 Task: Use filters and dynamic dashboards to allow users to personalize their views.
Action: Mouse moved to (740, 80)
Screenshot: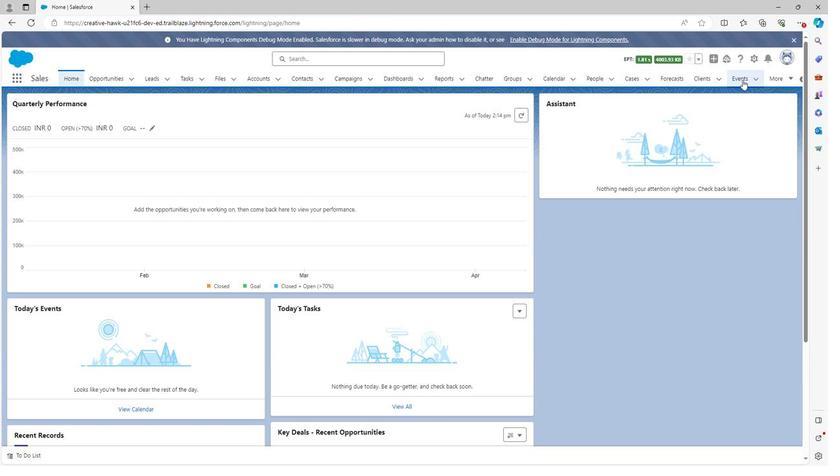 
Action: Mouse pressed left at (740, 80)
Screenshot: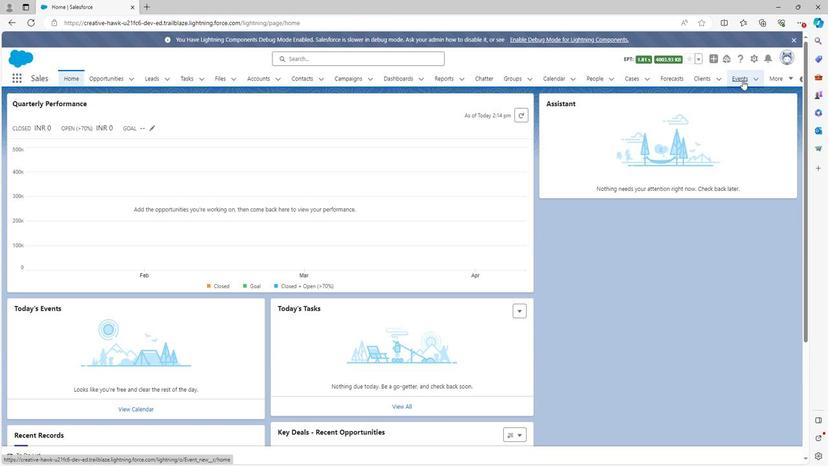 
Action: Mouse moved to (707, 124)
Screenshot: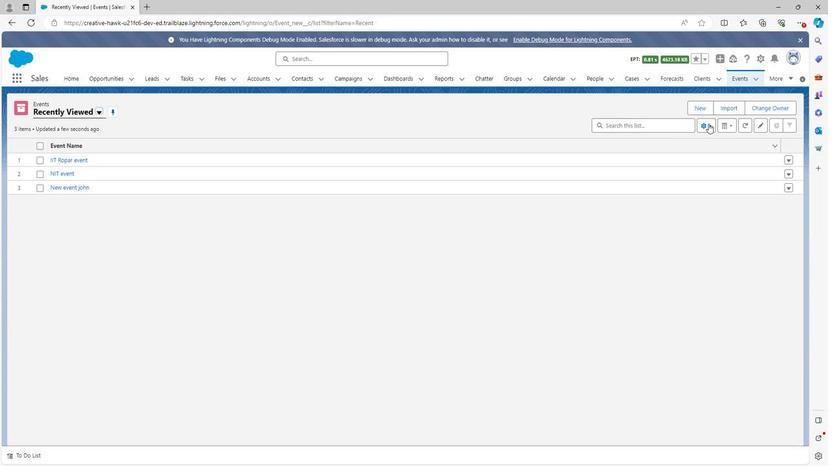 
Action: Mouse pressed left at (707, 124)
Screenshot: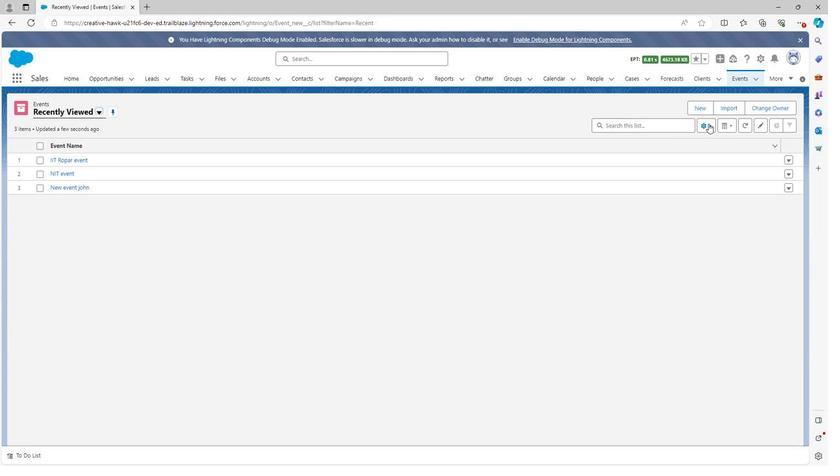 
Action: Mouse moved to (669, 159)
Screenshot: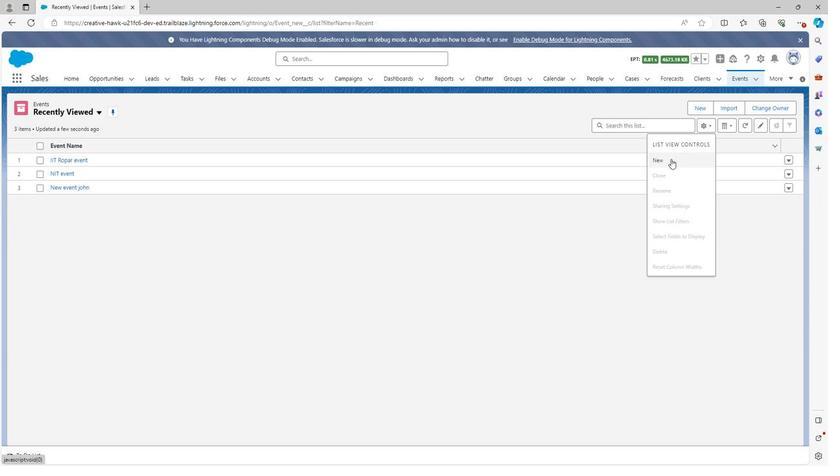 
Action: Mouse pressed left at (669, 159)
Screenshot: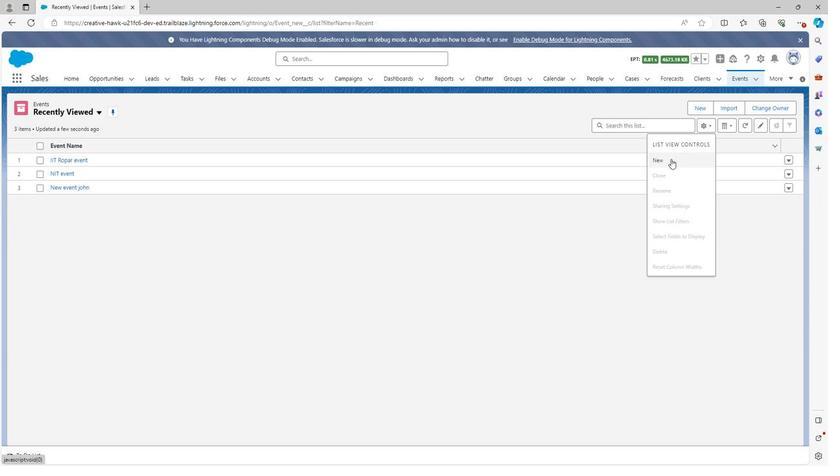 
Action: Mouse moved to (334, 195)
Screenshot: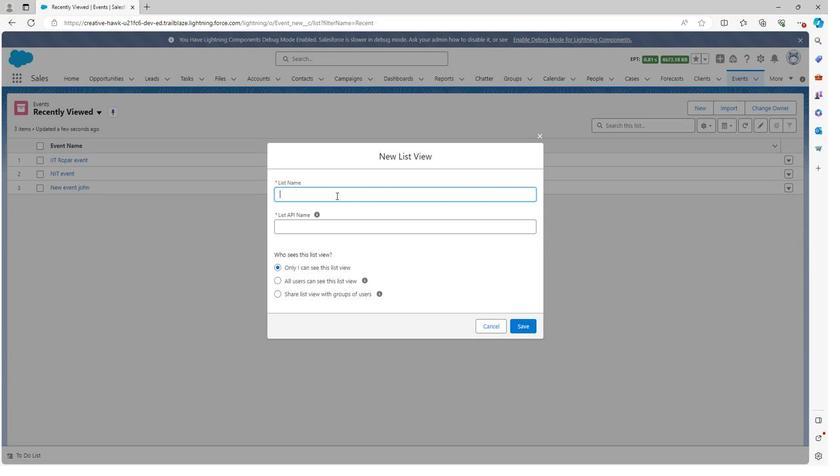 
Action: Mouse pressed left at (334, 195)
Screenshot: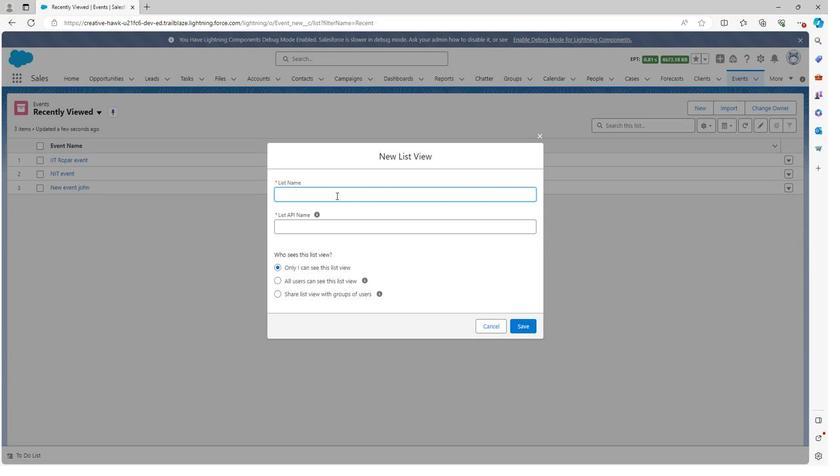 
Action: Key pressed <Key.shift>Event<Key.space>list<Key.space>view
Screenshot: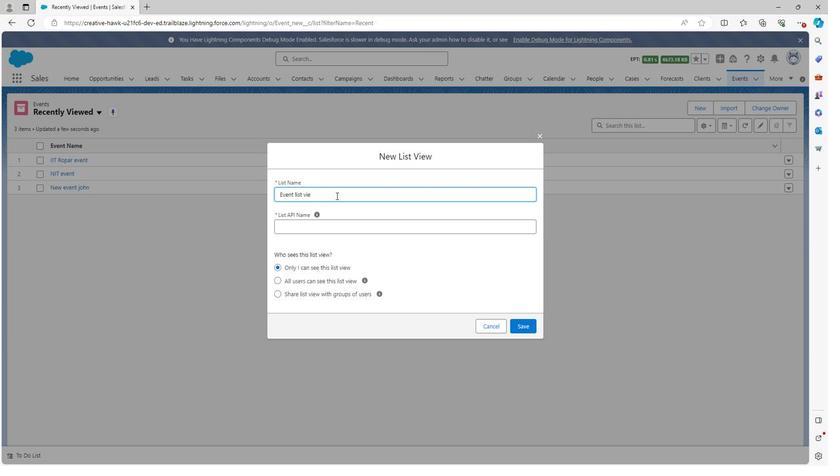 
Action: Mouse moved to (325, 221)
Screenshot: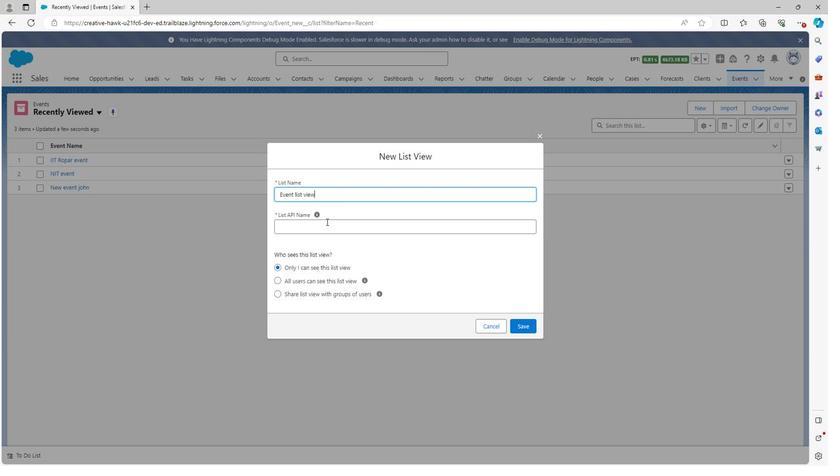 
Action: Mouse pressed left at (325, 221)
Screenshot: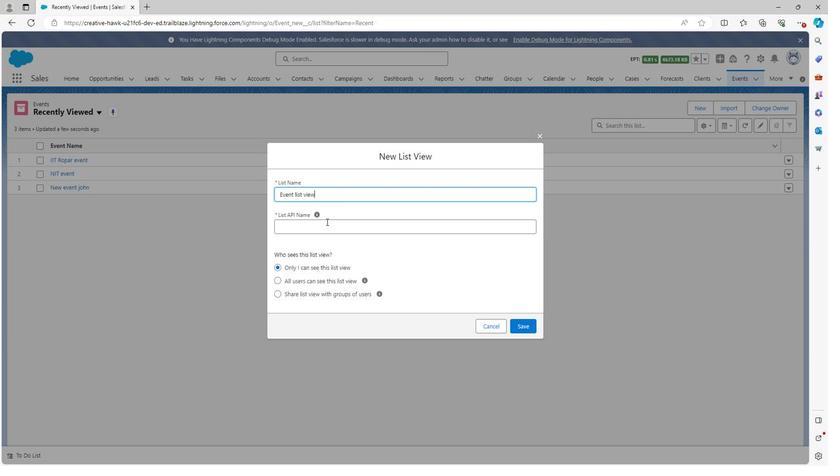 
Action: Mouse moved to (517, 321)
Screenshot: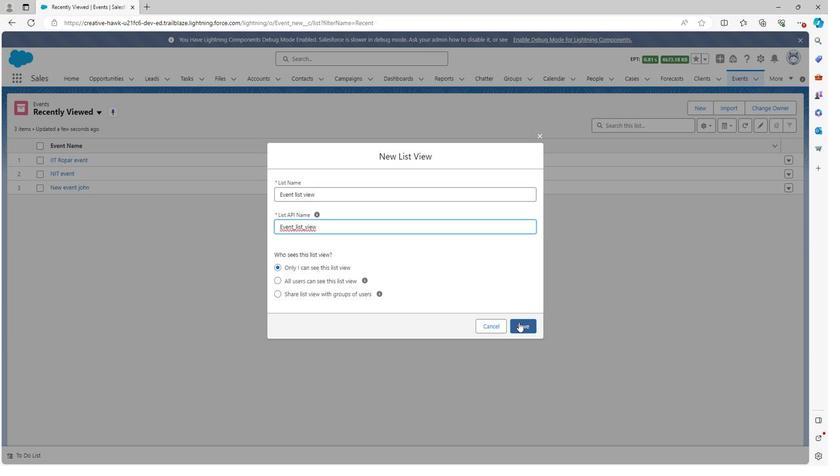 
Action: Mouse pressed left at (517, 321)
Screenshot: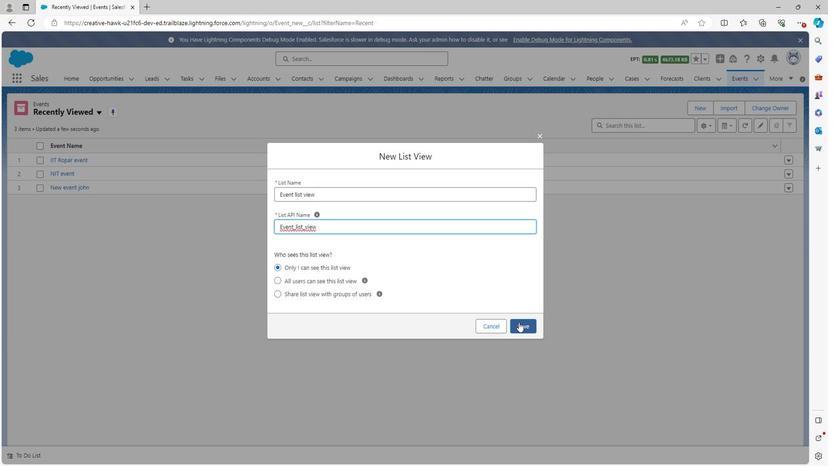 
Action: Mouse moved to (780, 79)
Screenshot: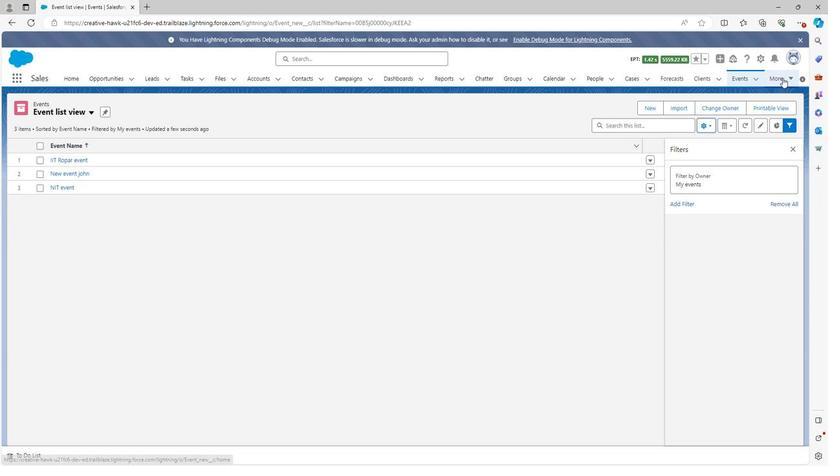 
Action: Mouse pressed left at (780, 79)
Screenshot: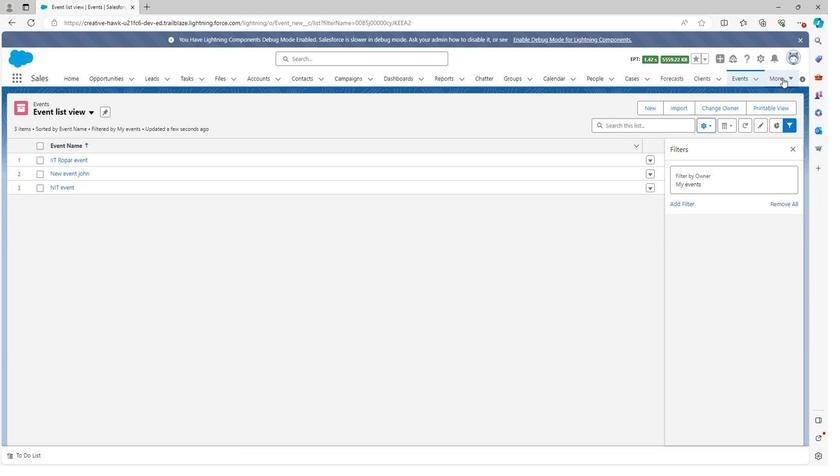 
Action: Mouse moved to (760, 299)
Screenshot: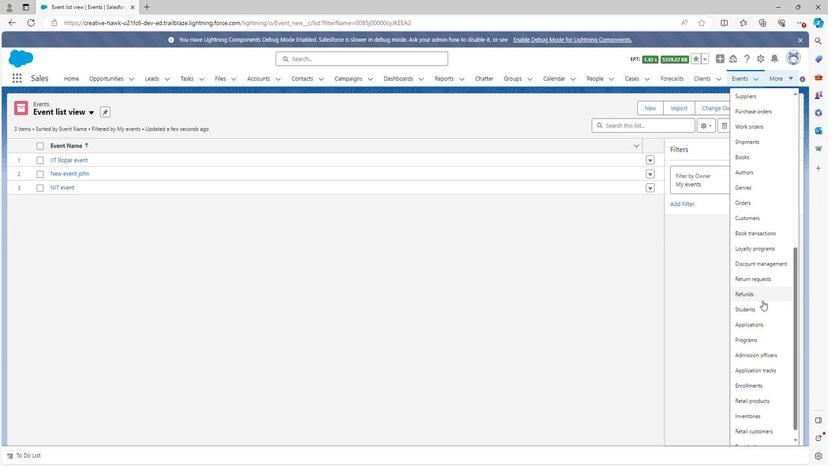 
Action: Mouse scrolled (760, 299) with delta (0, 0)
Screenshot: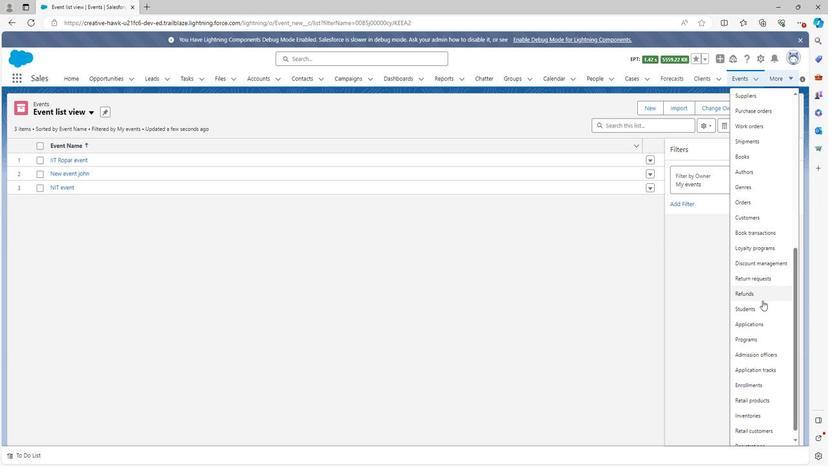 
Action: Mouse moved to (757, 319)
Screenshot: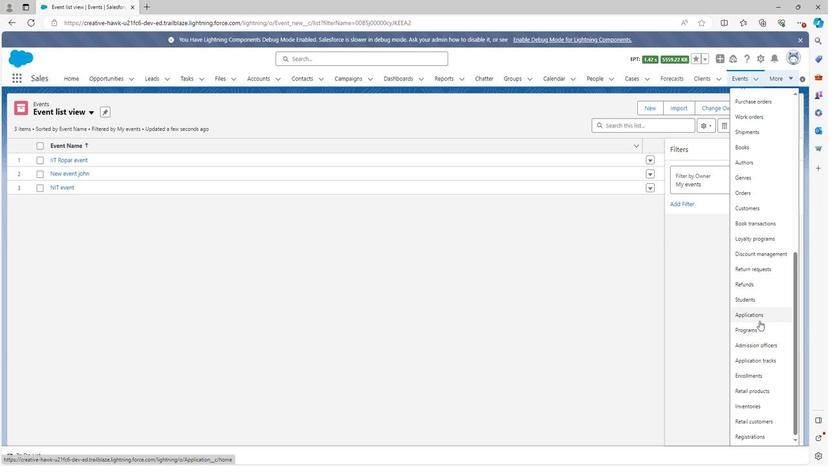 
Action: Mouse scrolled (757, 318) with delta (0, 0)
Screenshot: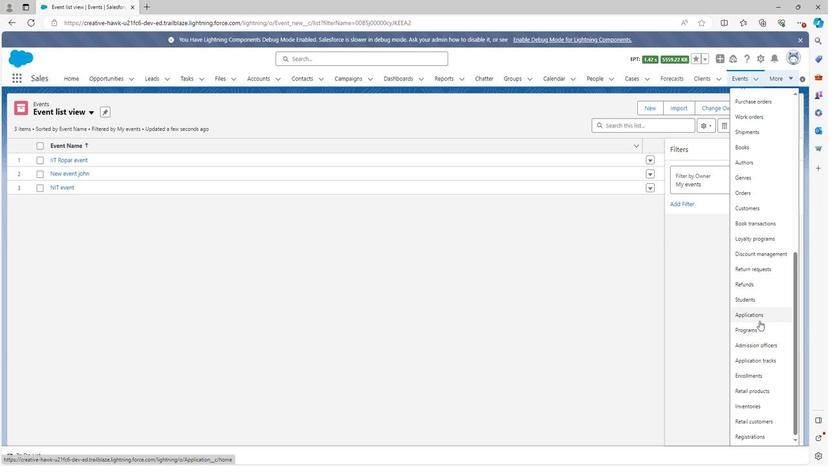 
Action: Mouse moved to (757, 319)
Screenshot: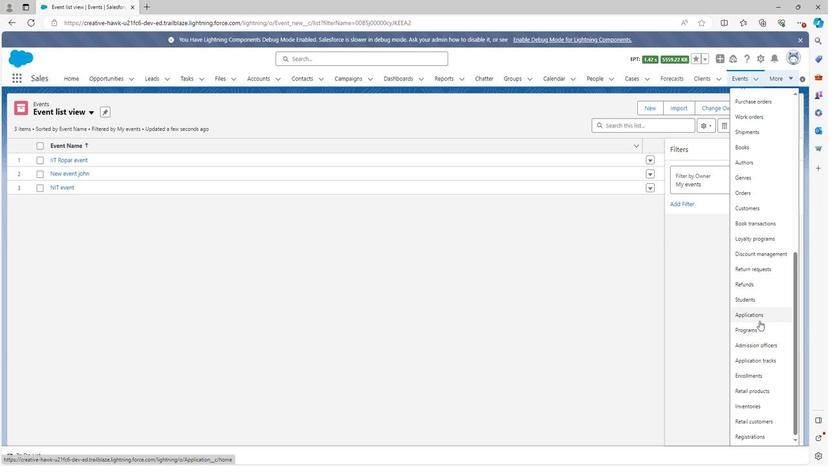 
Action: Mouse scrolled (757, 319) with delta (0, 0)
Screenshot: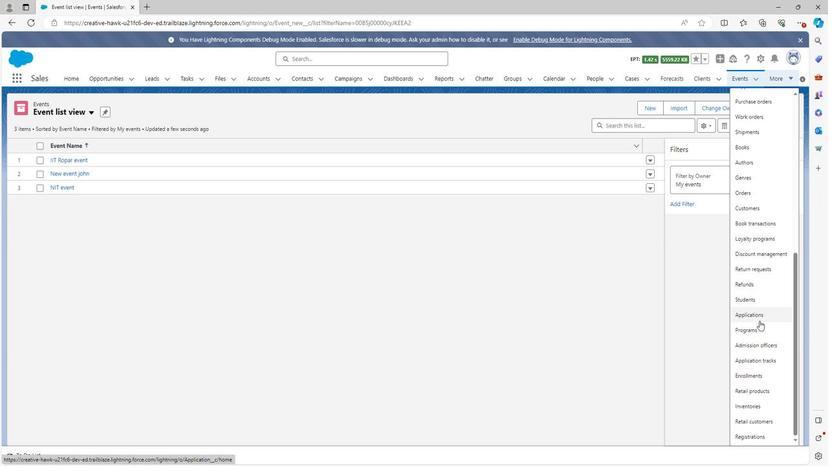 
Action: Mouse scrolled (757, 319) with delta (0, 0)
Screenshot: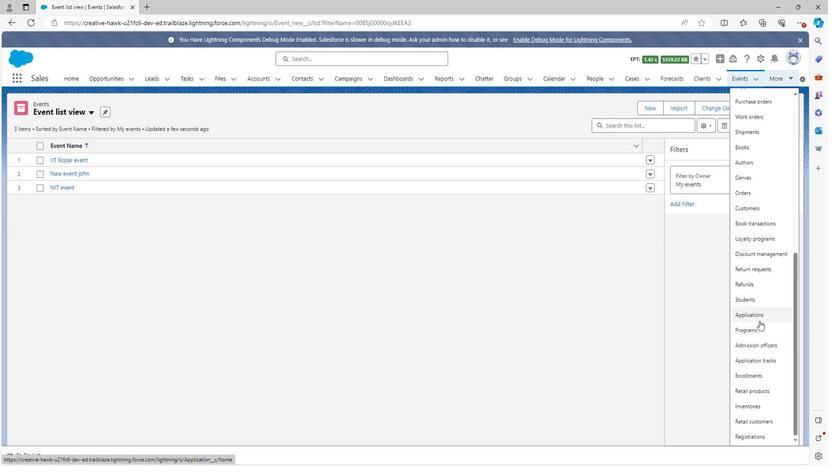 
Action: Mouse scrolled (757, 319) with delta (0, 0)
Screenshot: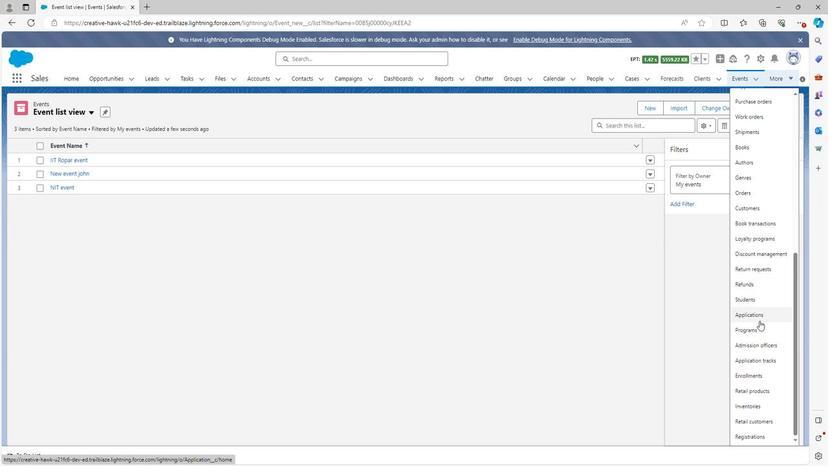 
Action: Mouse scrolled (757, 319) with delta (0, 0)
Screenshot: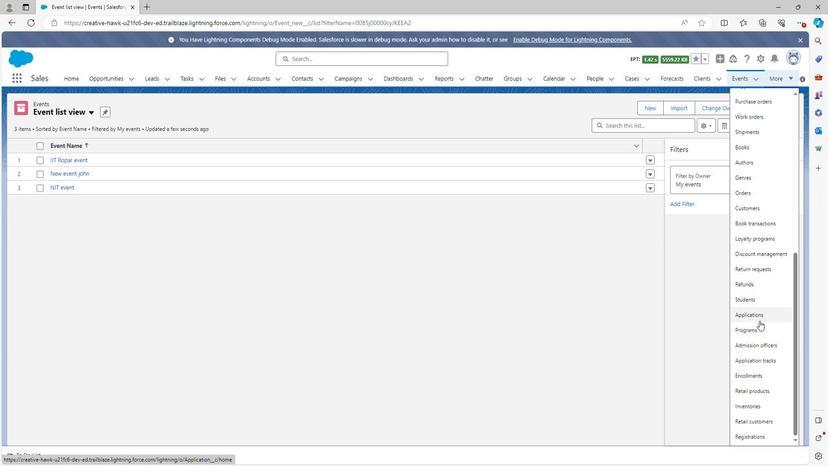 
Action: Mouse scrolled (757, 319) with delta (0, 0)
Screenshot: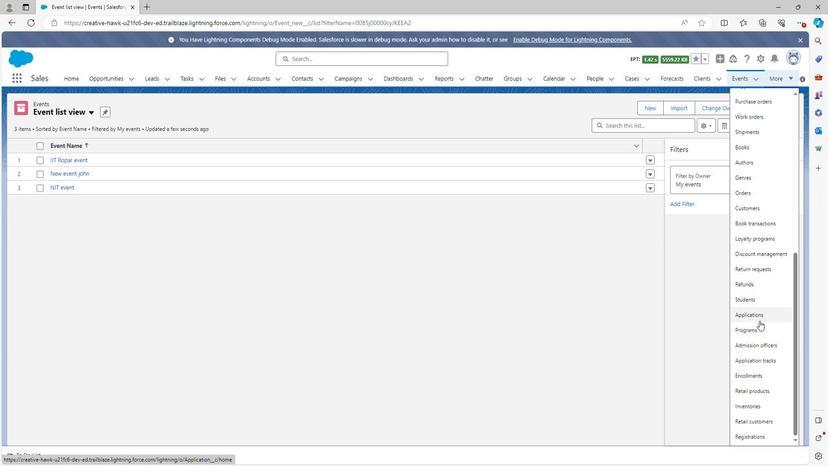 
Action: Mouse moved to (757, 437)
Screenshot: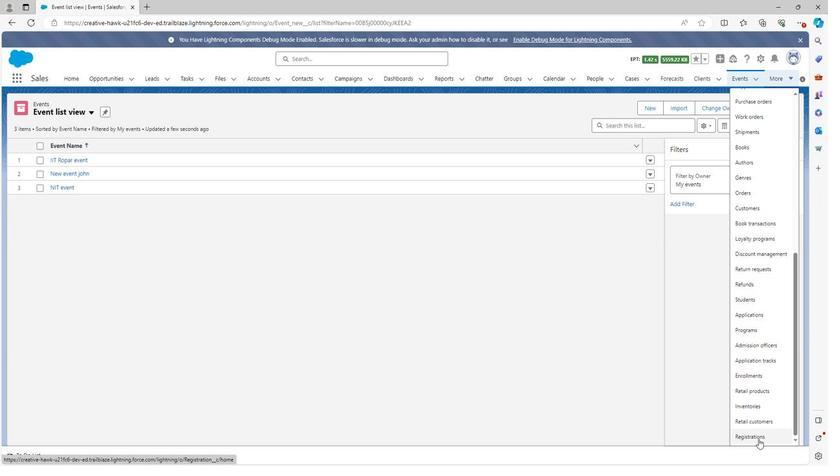 
Action: Mouse pressed left at (757, 437)
Screenshot: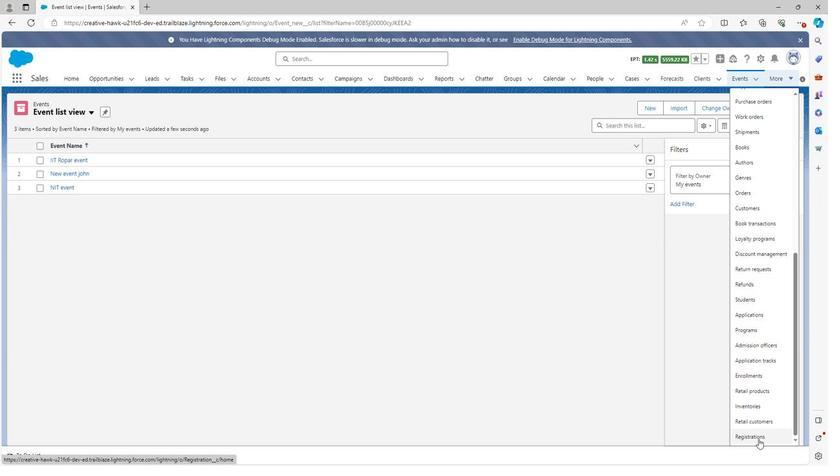 
Action: Mouse moved to (708, 129)
Screenshot: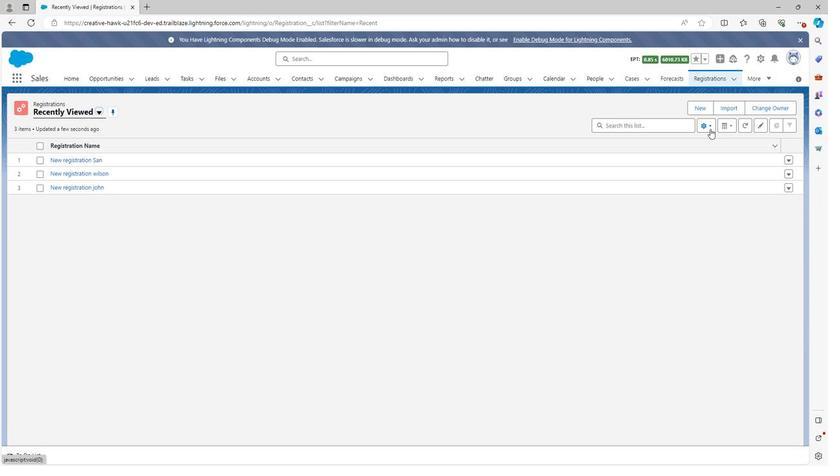 
Action: Mouse pressed left at (708, 129)
Screenshot: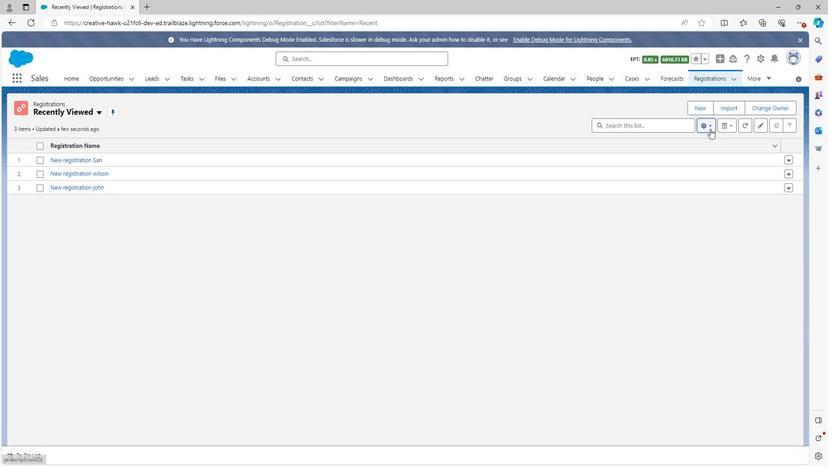 
Action: Mouse moved to (683, 157)
Screenshot: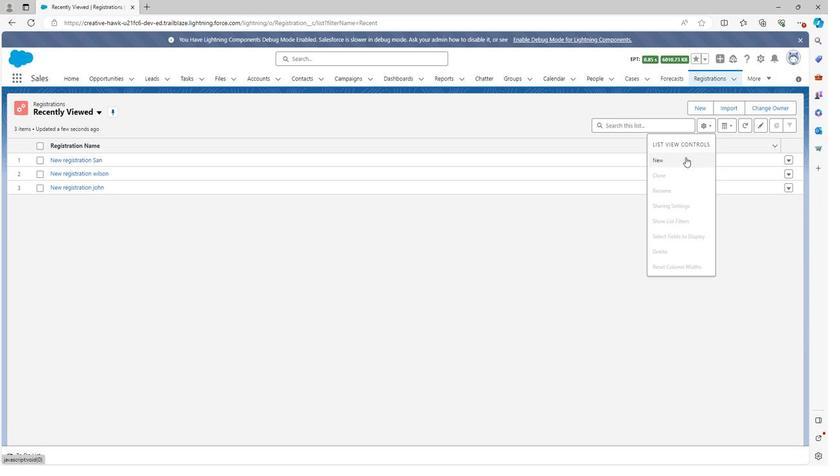 
Action: Mouse pressed left at (683, 157)
Screenshot: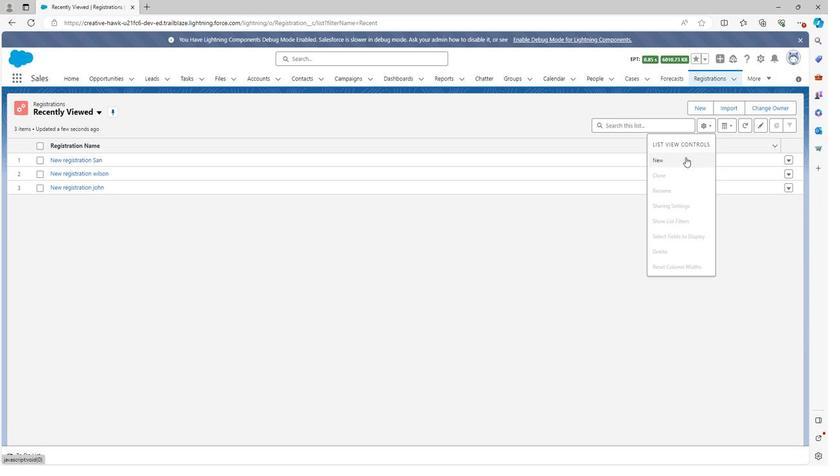 
Action: Mouse moved to (412, 181)
Screenshot: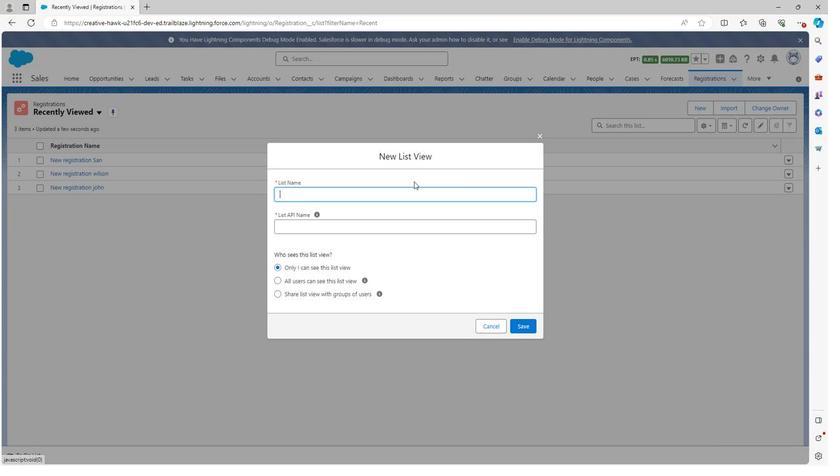 
Action: Key pressed <Key.shift><Key.shift><Key.shift><Key.shift><Key.shift><Key.shift><Key.shift><Key.shift><Key.shift><Key.shift><Key.shift><Key.shift><Key.shift><Key.shift><Key.shift><Key.shift>New<Key.space>registration
Screenshot: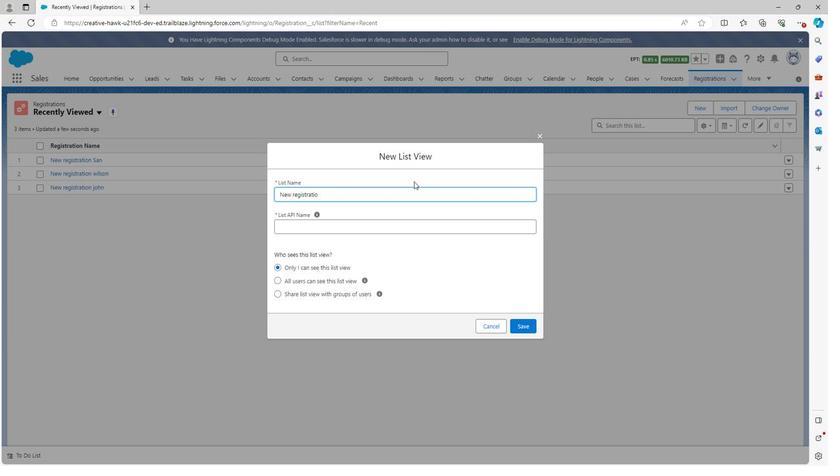 
Action: Mouse moved to (365, 222)
Screenshot: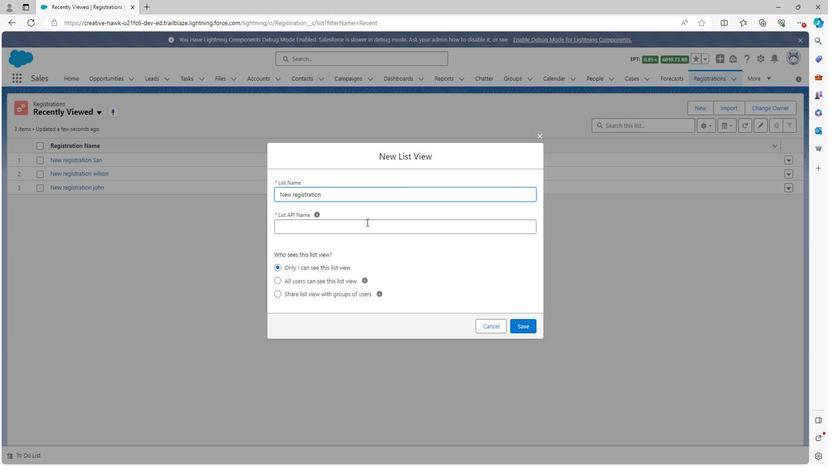 
Action: Mouse pressed left at (365, 222)
Screenshot: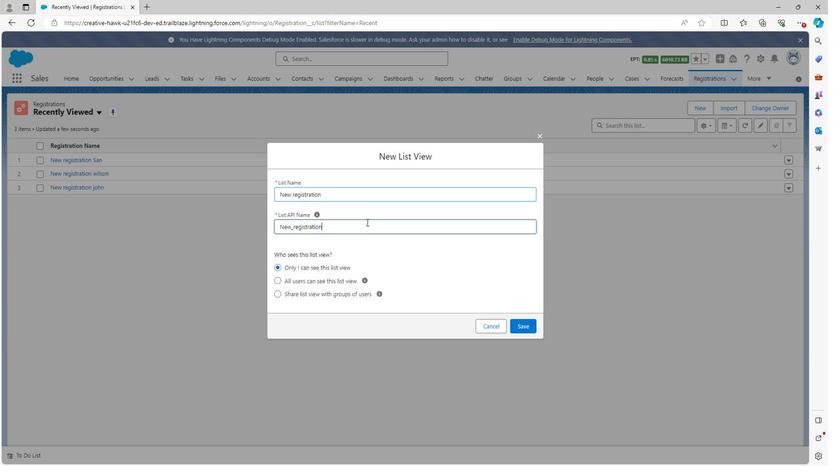 
Action: Mouse moved to (517, 325)
Screenshot: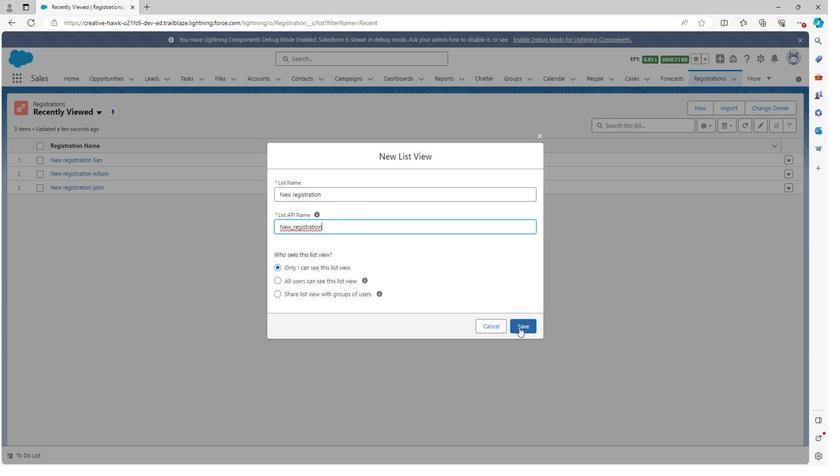 
Action: Mouse pressed left at (517, 325)
Screenshot: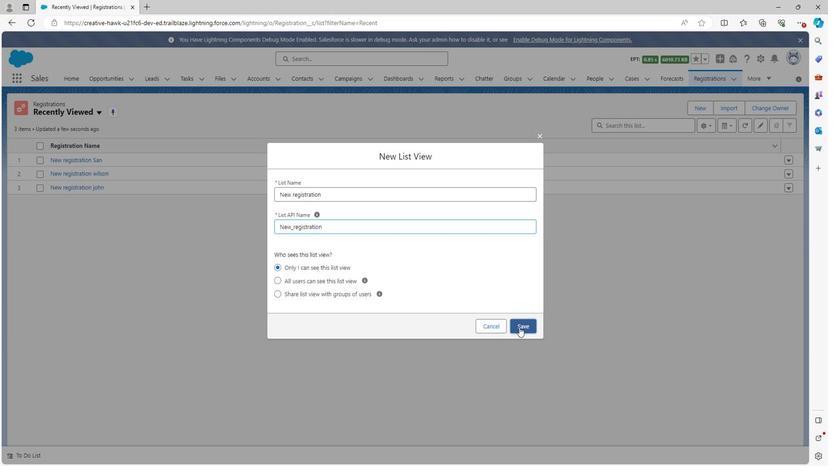 
Action: Mouse moved to (704, 78)
Screenshot: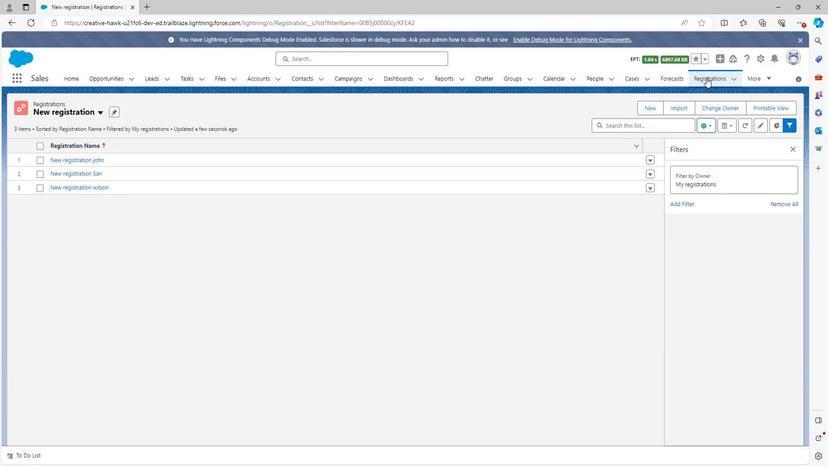 
Action: Mouse pressed left at (704, 78)
Screenshot: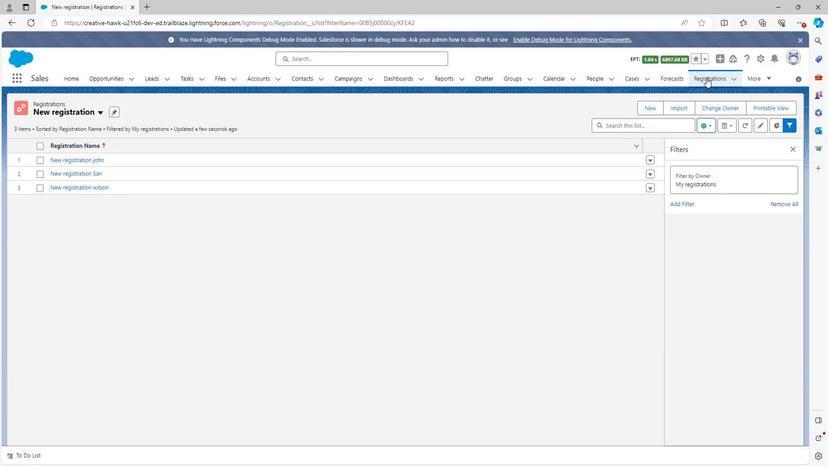 
Action: Mouse moved to (703, 126)
Screenshot: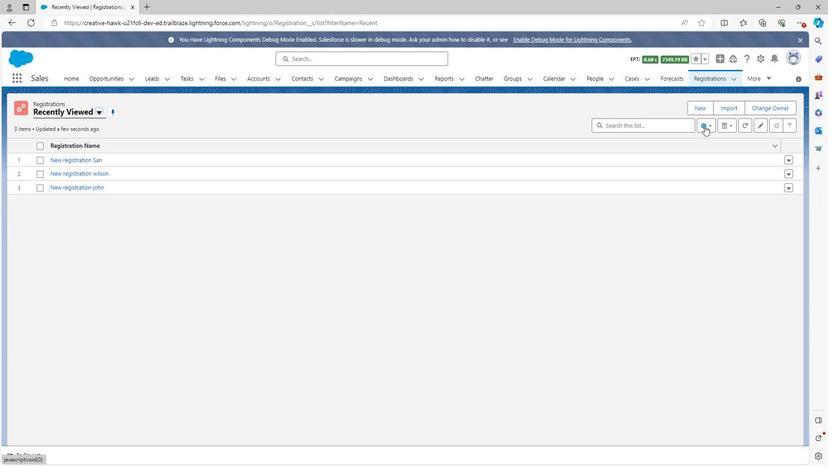 
Action: Mouse pressed left at (703, 126)
Screenshot: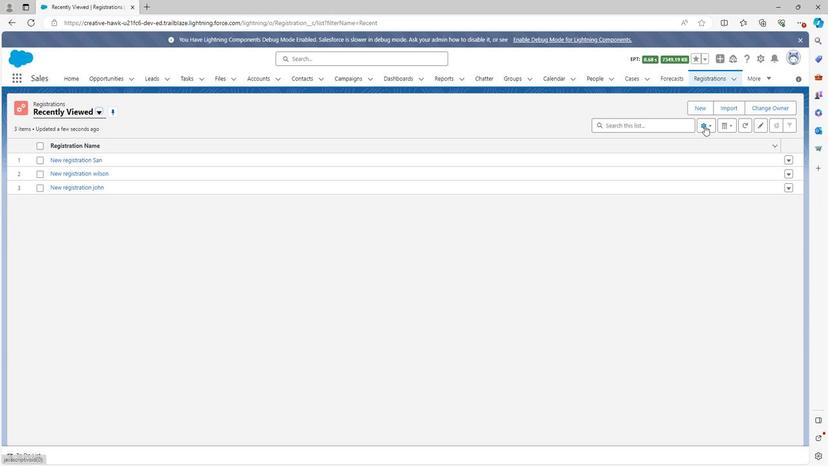 
Action: Mouse moved to (438, 77)
Screenshot: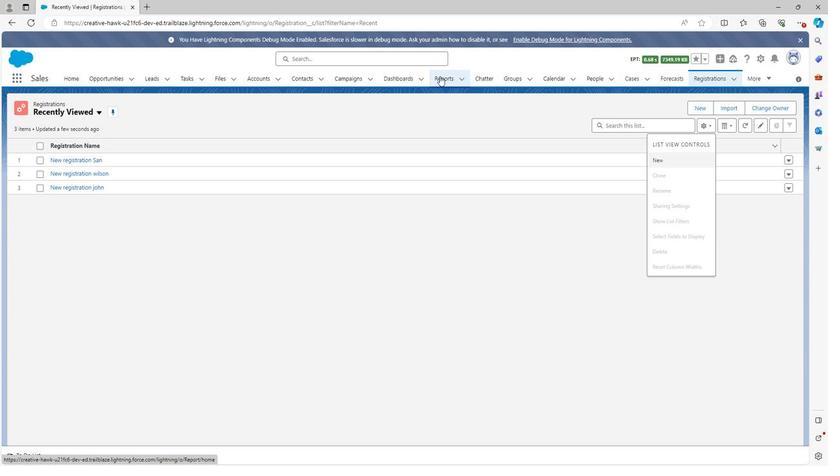 
Action: Mouse pressed left at (438, 77)
Screenshot: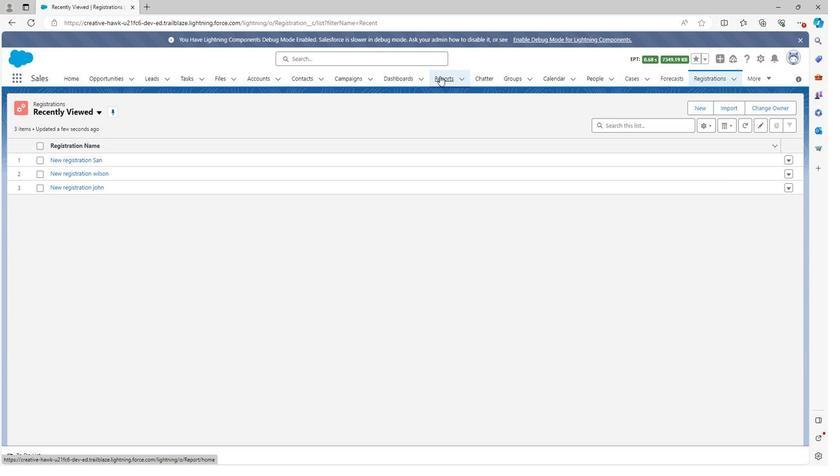 
Action: Mouse moved to (704, 77)
Screenshot: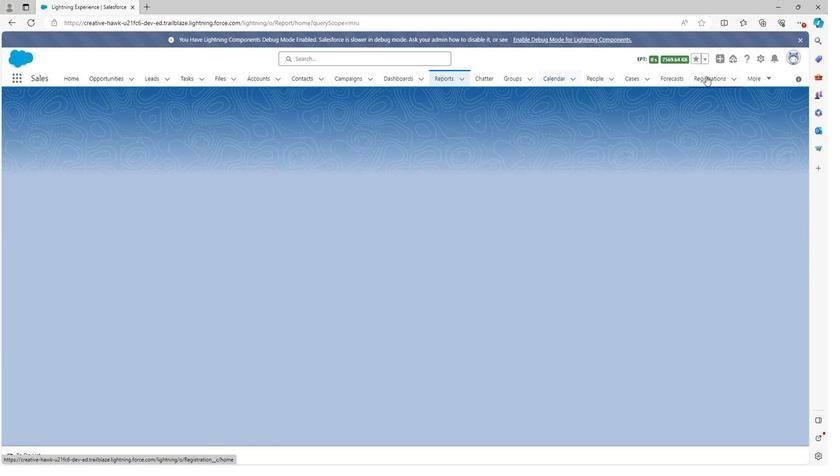 
Action: Mouse pressed left at (704, 77)
Screenshot: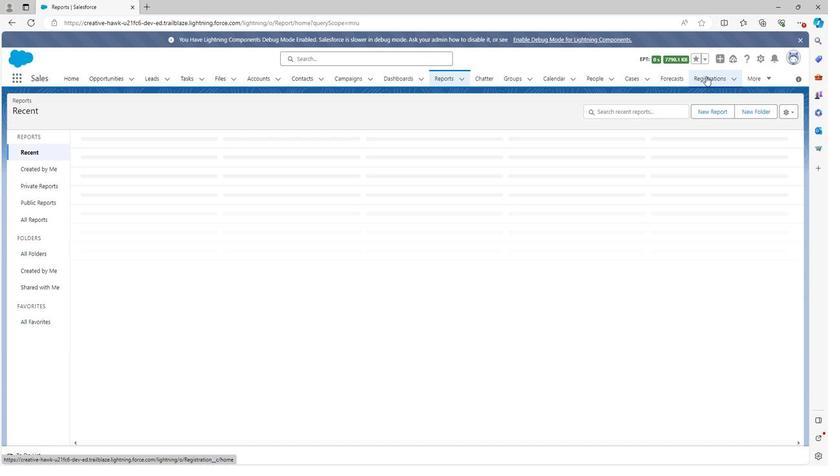 
Action: Mouse moved to (702, 109)
Screenshot: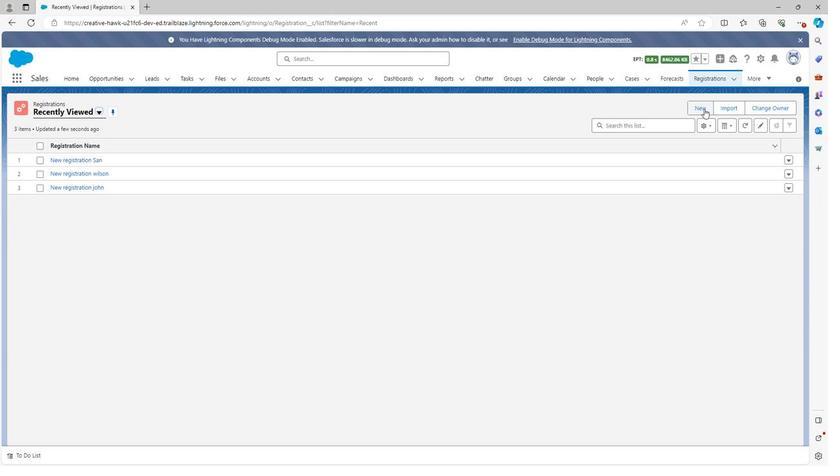 
Action: Mouse pressed left at (702, 109)
Screenshot: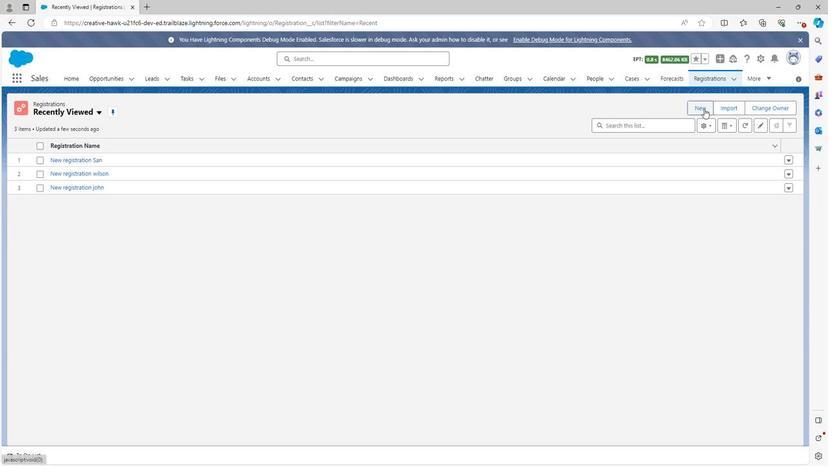 
Action: Mouse moved to (586, 115)
Screenshot: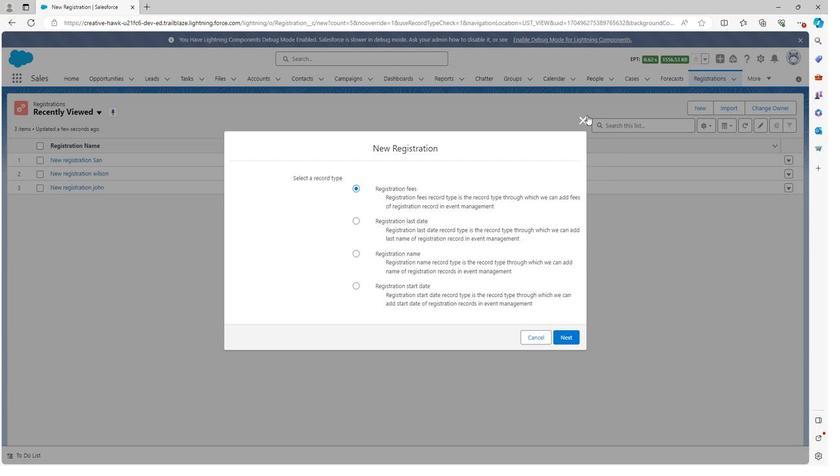 
Action: Mouse pressed left at (586, 115)
Screenshot: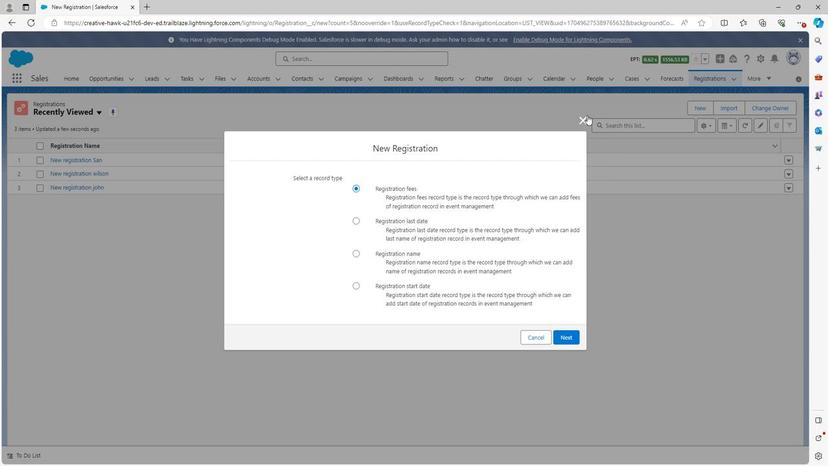 
Action: Mouse moved to (701, 124)
Screenshot: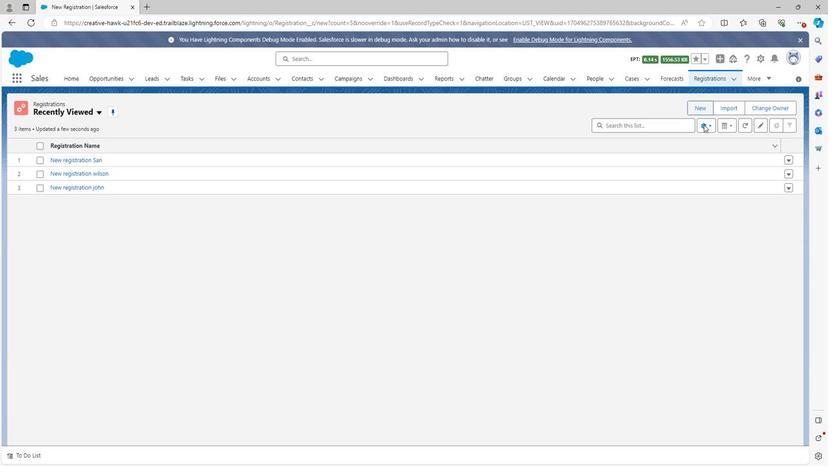 
Action: Mouse pressed left at (701, 124)
Screenshot: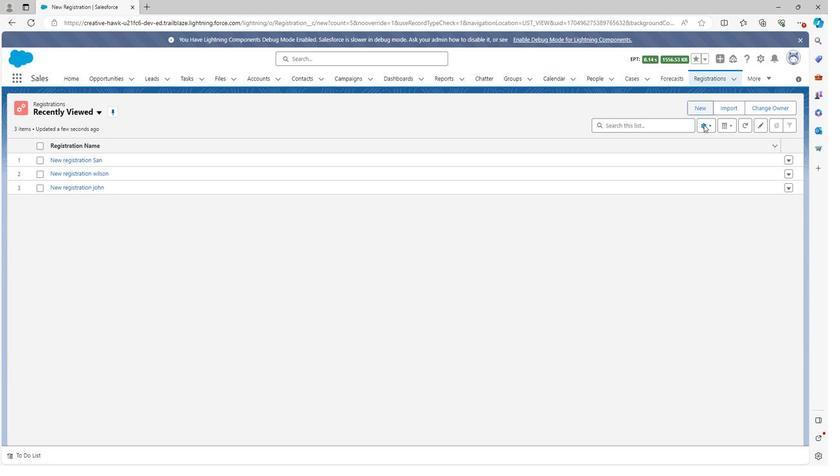 
Action: Mouse moved to (739, 123)
Screenshot: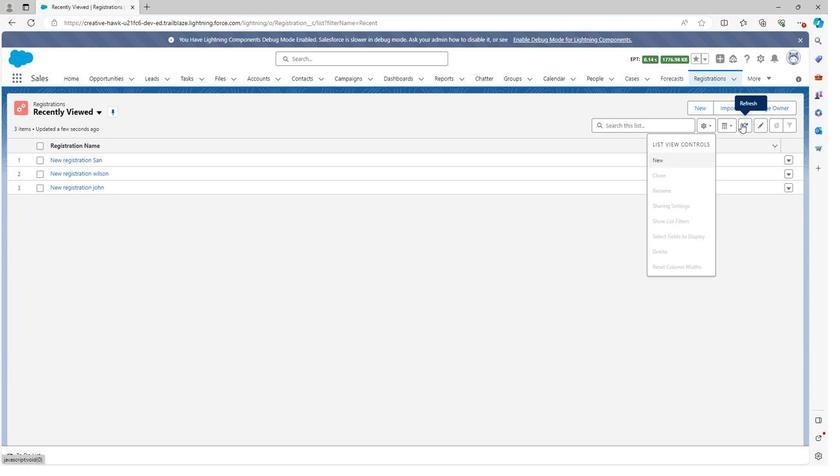 
Action: Mouse pressed left at (739, 123)
Screenshot: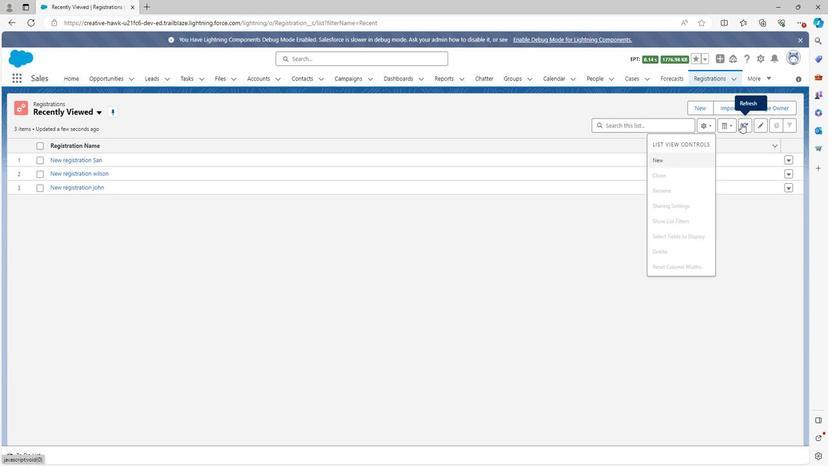 
Action: Mouse moved to (730, 124)
Screenshot: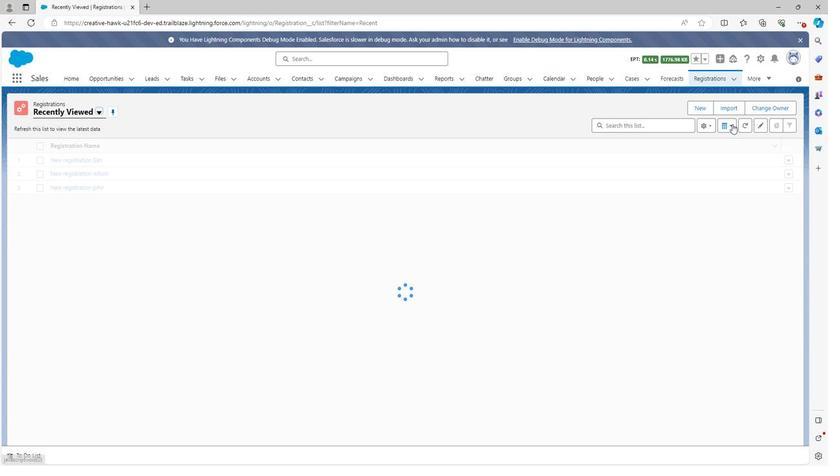 
Action: Mouse pressed left at (730, 124)
Screenshot: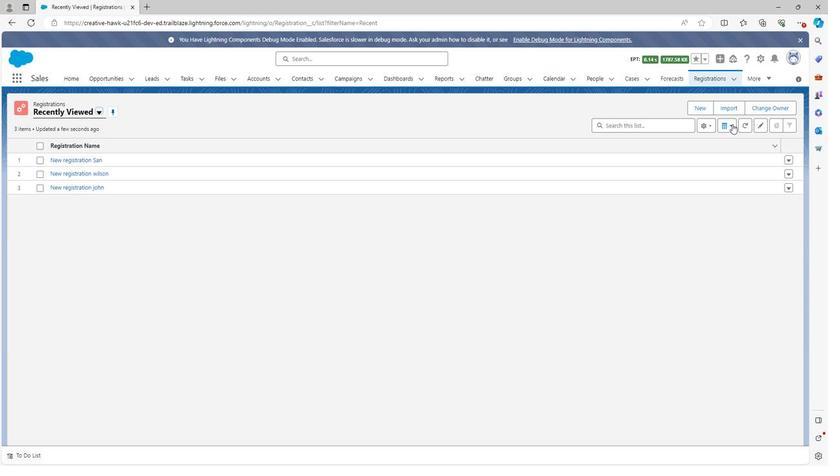 
Action: Mouse moved to (710, 126)
Screenshot: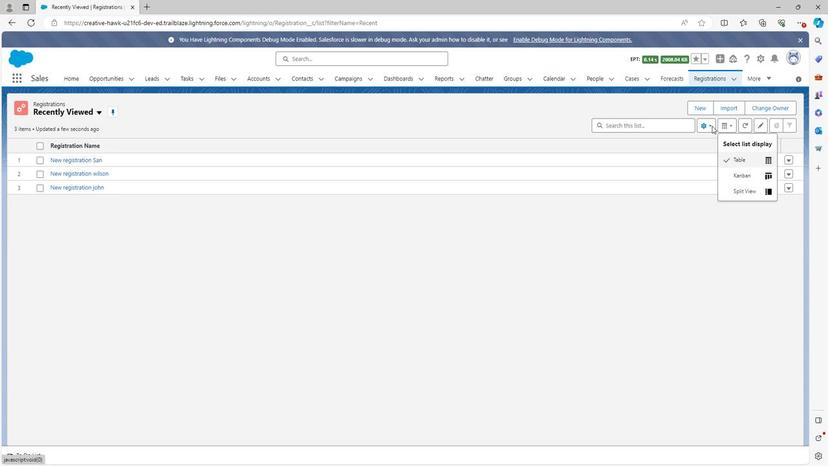 
Action: Mouse pressed left at (710, 126)
Screenshot: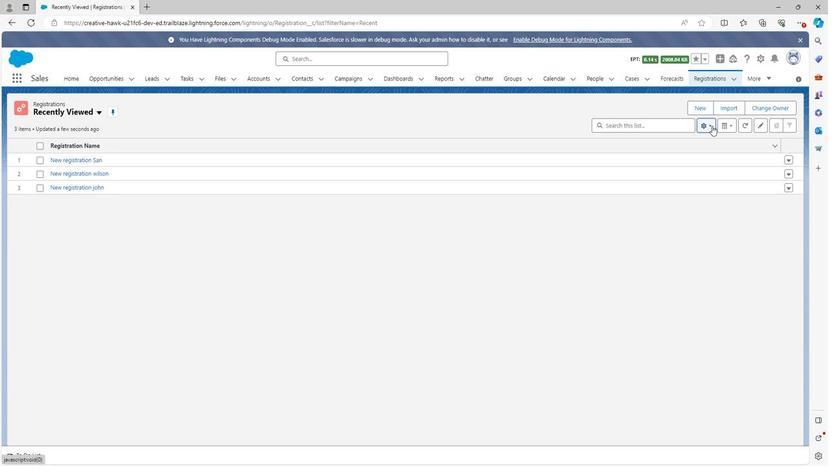 
Action: Mouse moved to (674, 158)
Screenshot: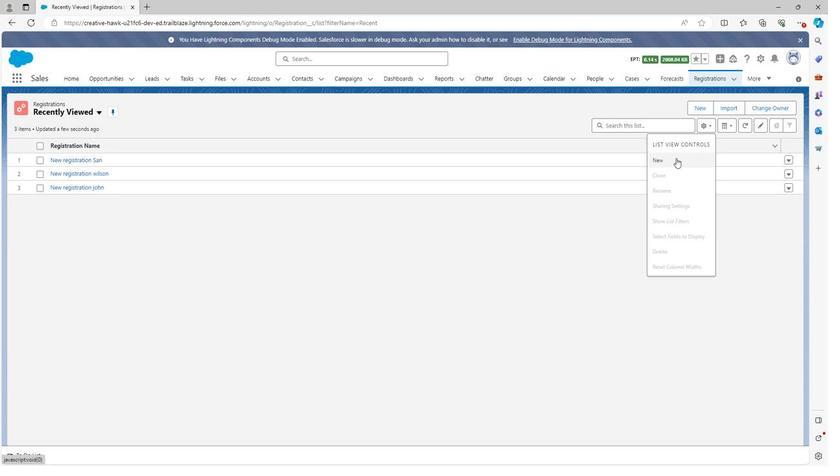 
Action: Mouse pressed left at (674, 158)
Screenshot: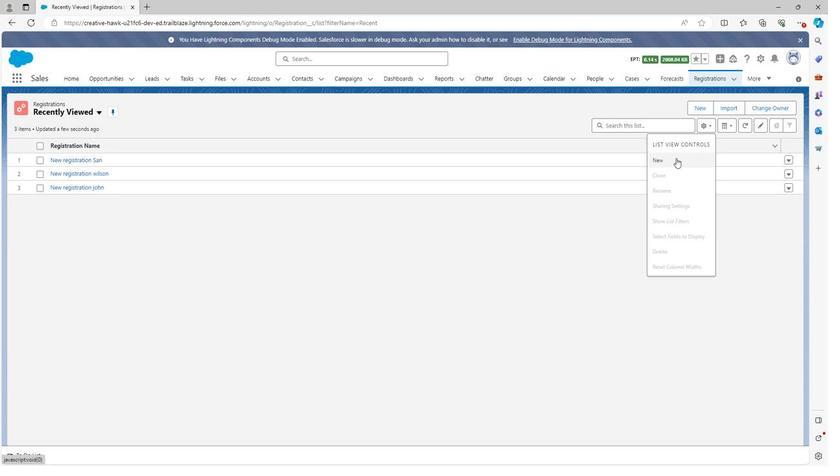 
Action: Mouse moved to (301, 187)
Screenshot: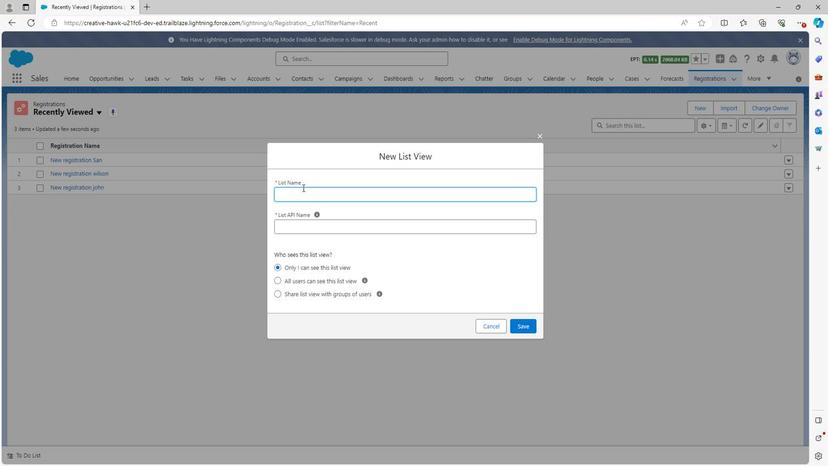 
Action: Key pressed <Key.shift><Key.shift><Key.shift><Key.shift><Key.shift><Key.shift><Key.shift><Key.shift><Key.shift><Key.shift><Key.shift><Key.shift>Regist
Screenshot: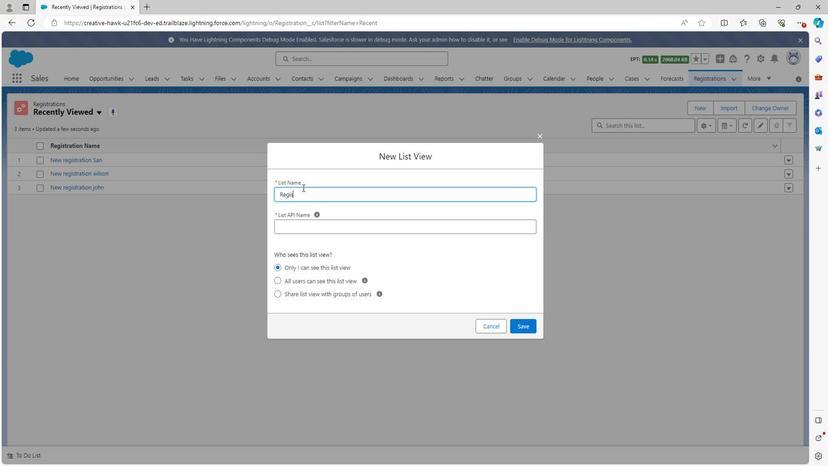 
Action: Mouse moved to (301, 187)
Screenshot: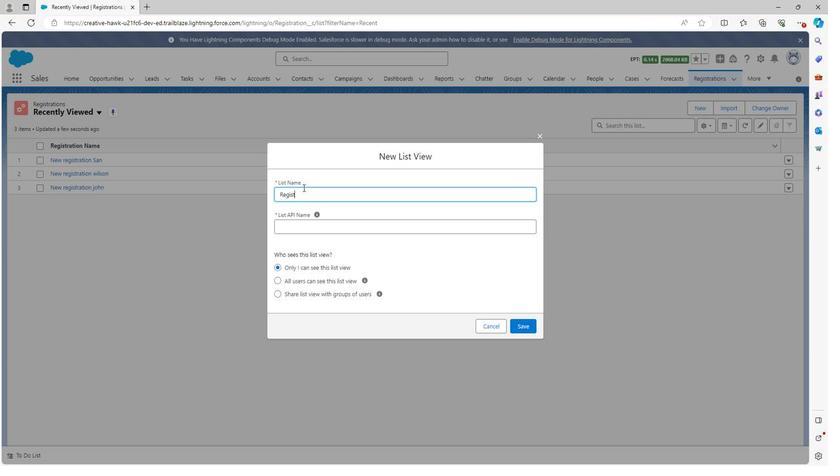 
Action: Key pressed ration
Screenshot: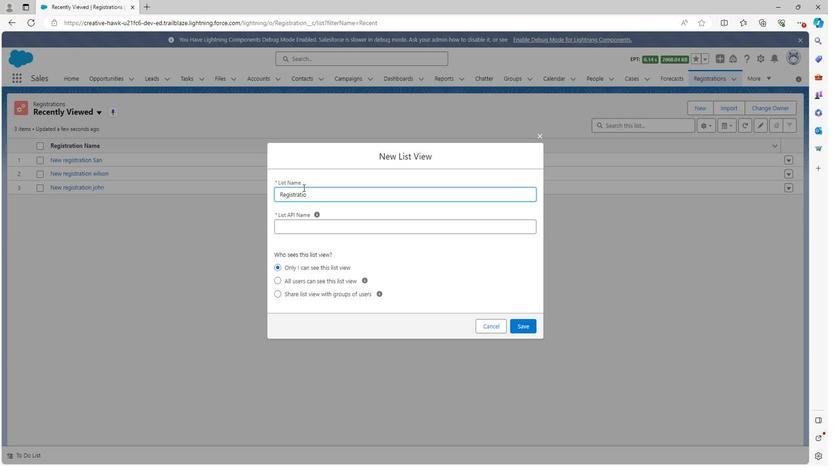 
Action: Mouse moved to (303, 185)
Screenshot: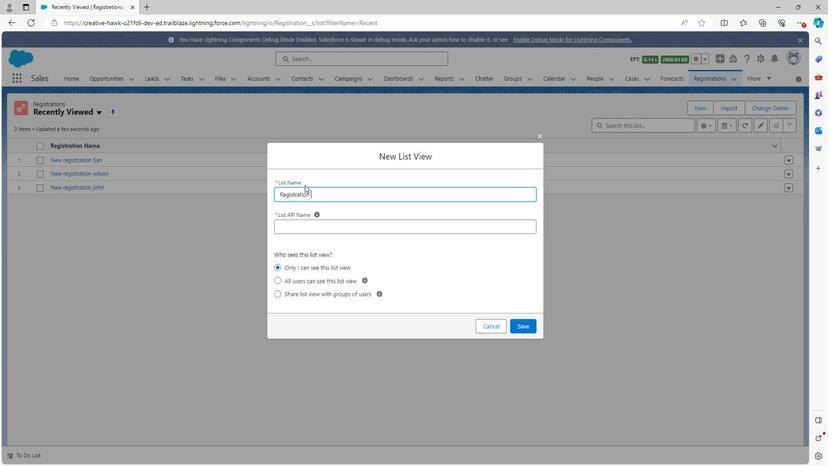 
Action: Key pressed <Key.space>
Screenshot: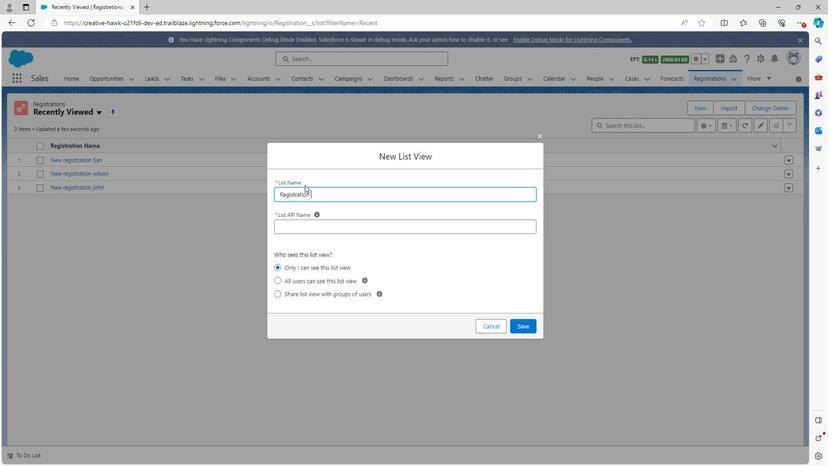 
Action: Mouse moved to (303, 184)
Screenshot: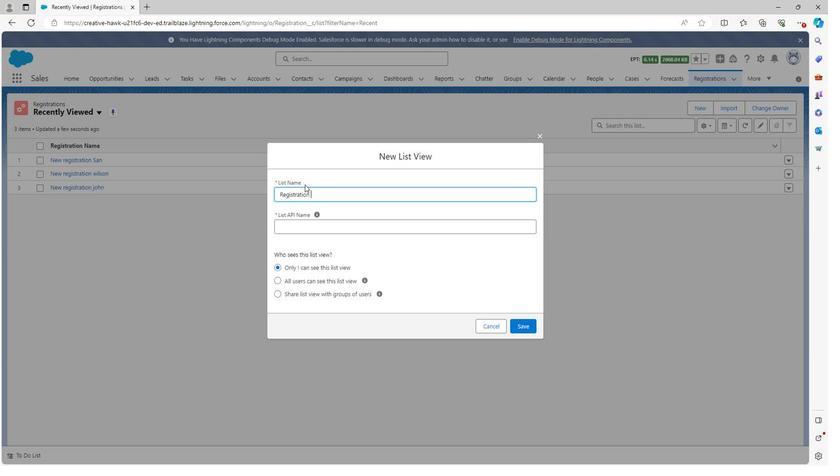 
Action: Key pressed l
Screenshot: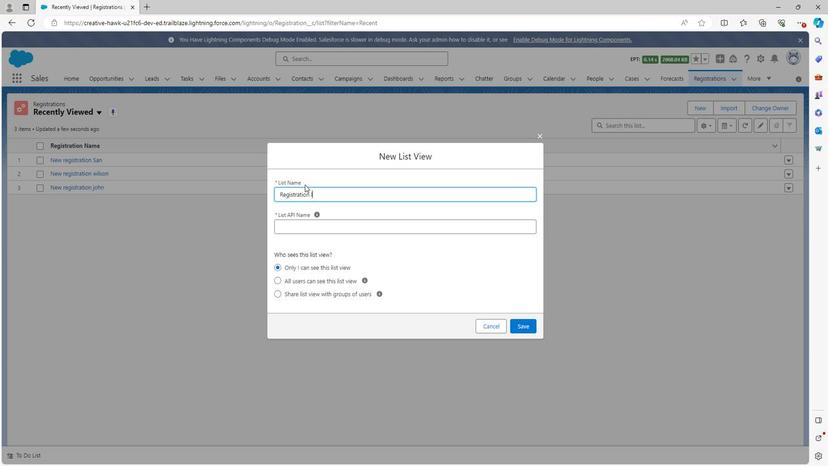 
Action: Mouse moved to (305, 184)
Screenshot: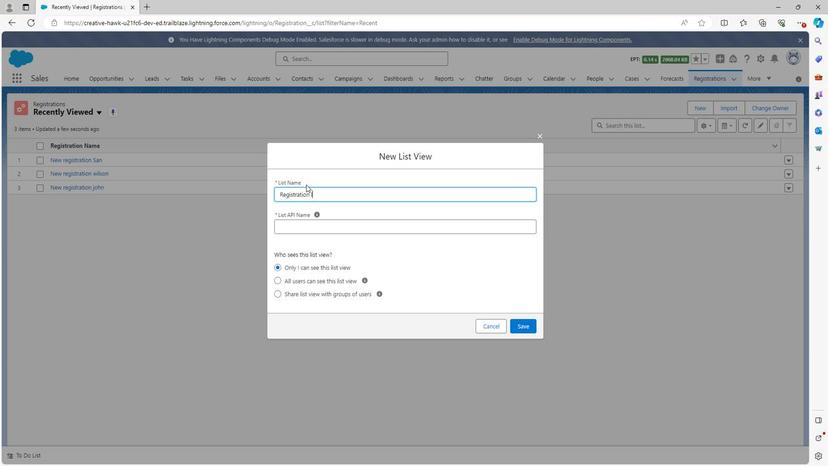 
Action: Key pressed is
Screenshot: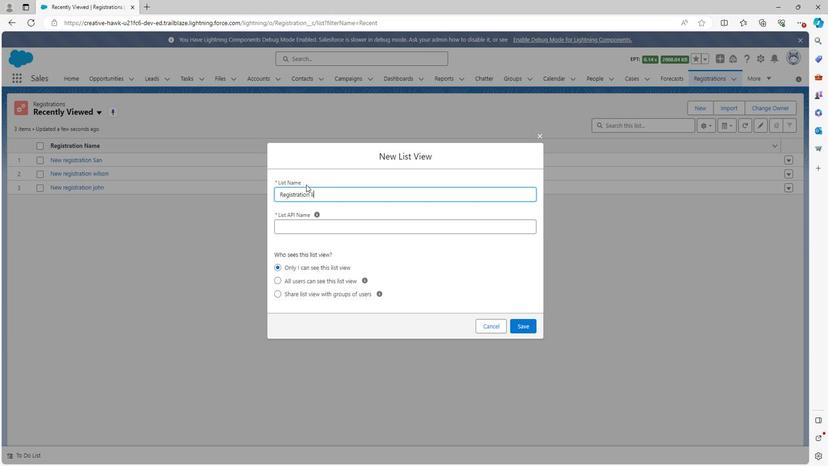 
Action: Mouse moved to (305, 183)
Screenshot: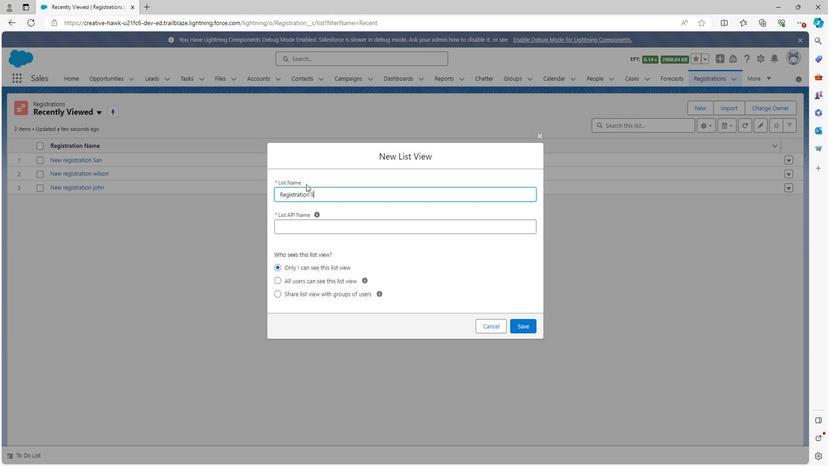 
Action: Key pressed t<Key.space>view
Screenshot: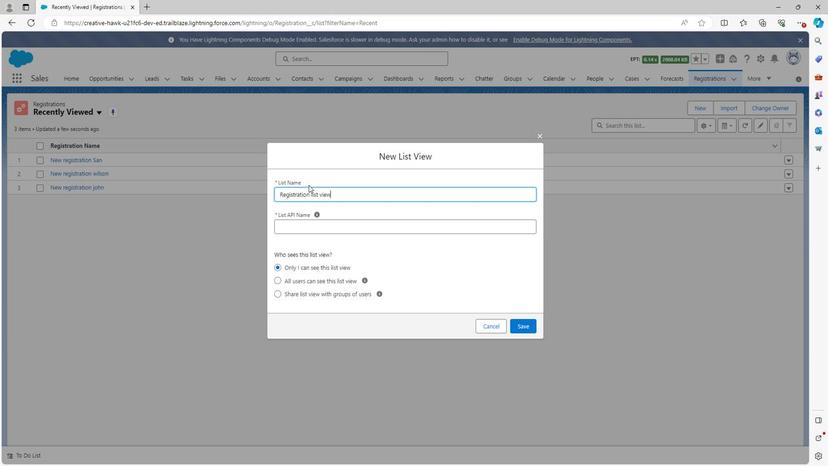 
Action: Mouse moved to (334, 226)
Screenshot: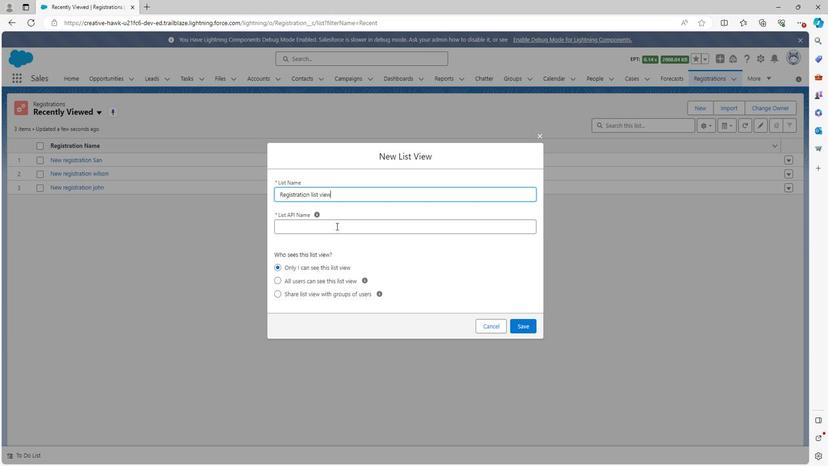 
Action: Mouse pressed left at (334, 226)
Screenshot: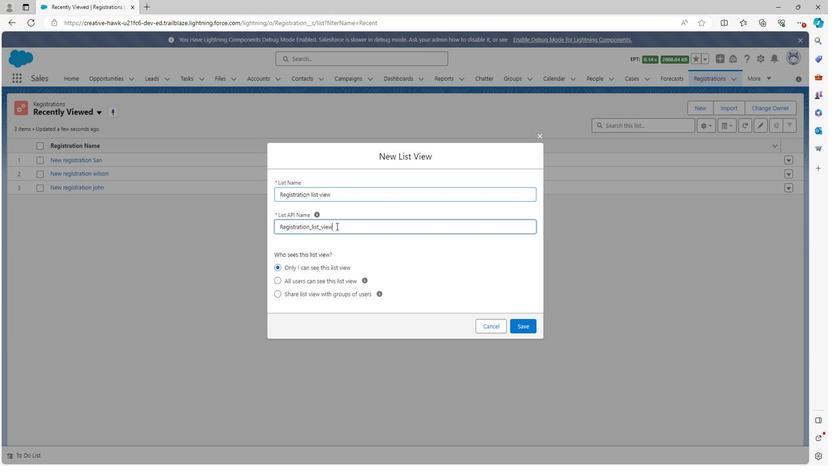 
Action: Mouse moved to (528, 323)
Screenshot: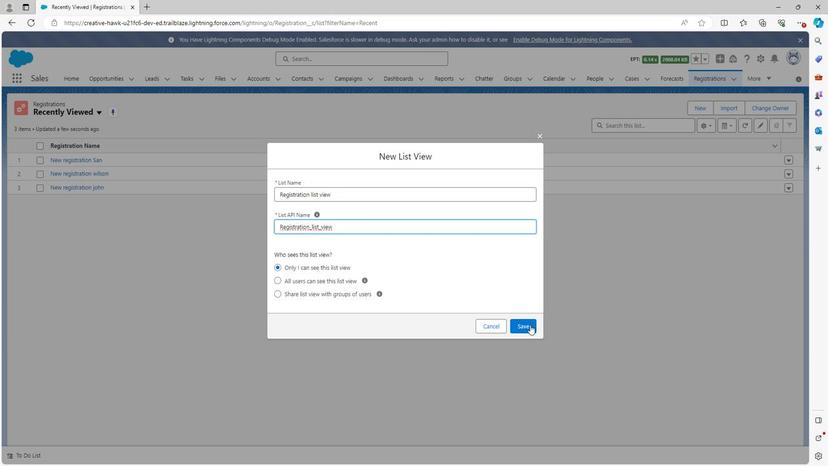 
Action: Mouse pressed left at (528, 323)
Screenshot: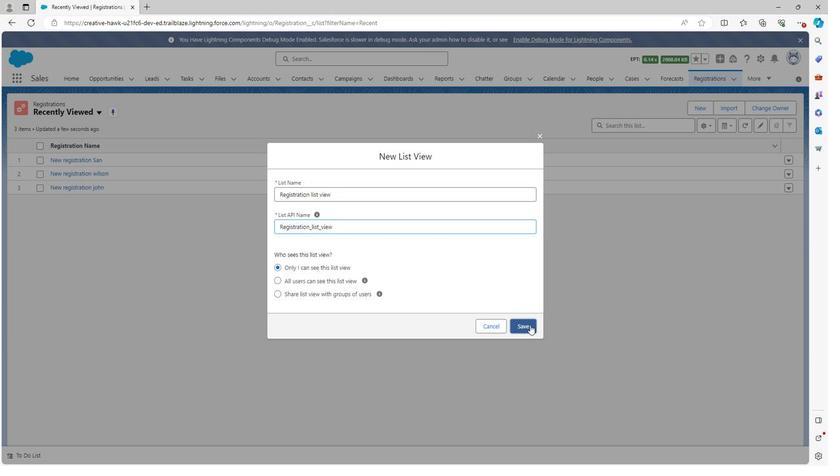 
Action: Mouse moved to (695, 176)
Screenshot: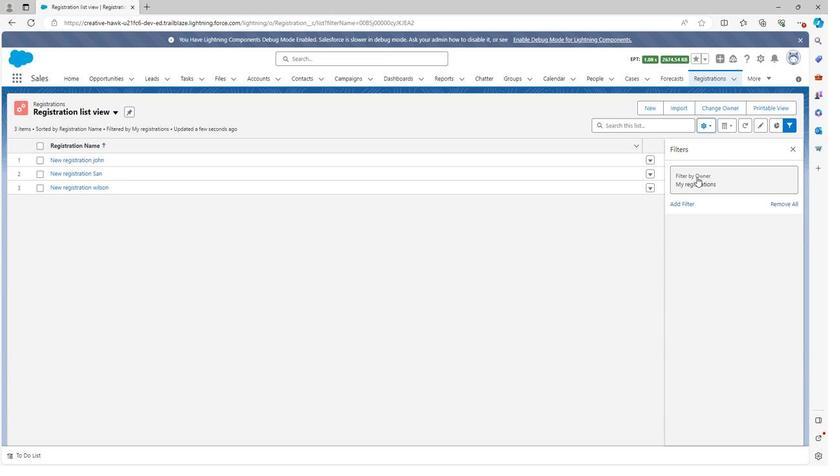 
Action: Mouse pressed left at (695, 176)
Screenshot: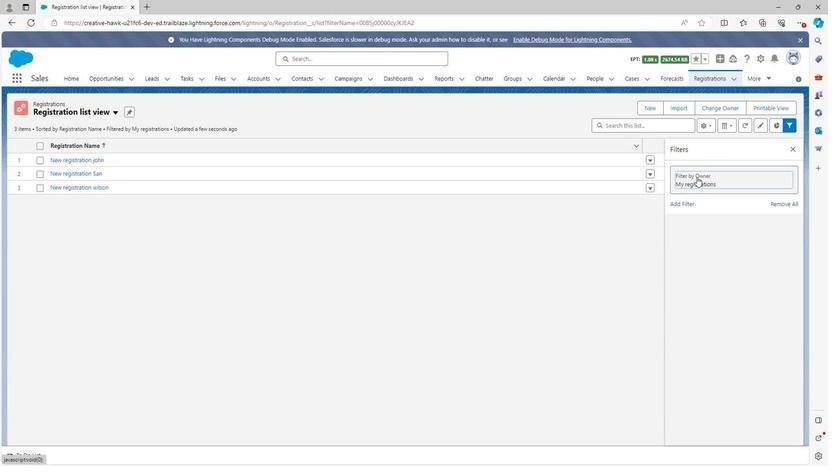 
Action: Mouse moved to (625, 211)
Screenshot: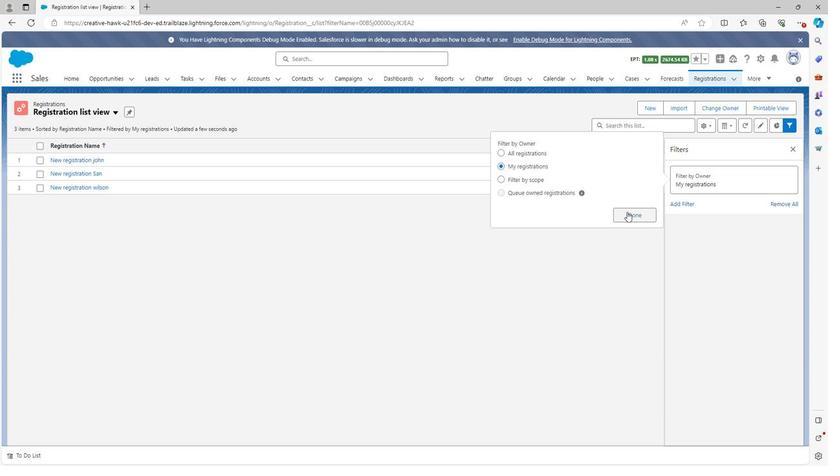 
Action: Mouse pressed left at (625, 211)
Screenshot: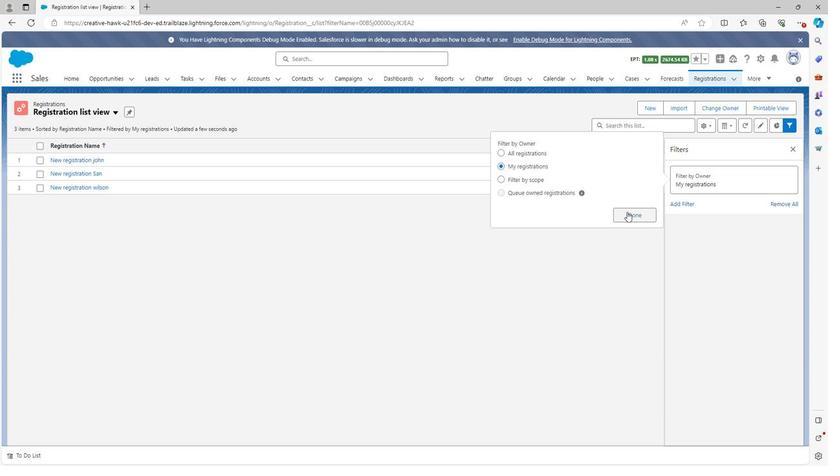 
Action: Mouse moved to (678, 202)
Screenshot: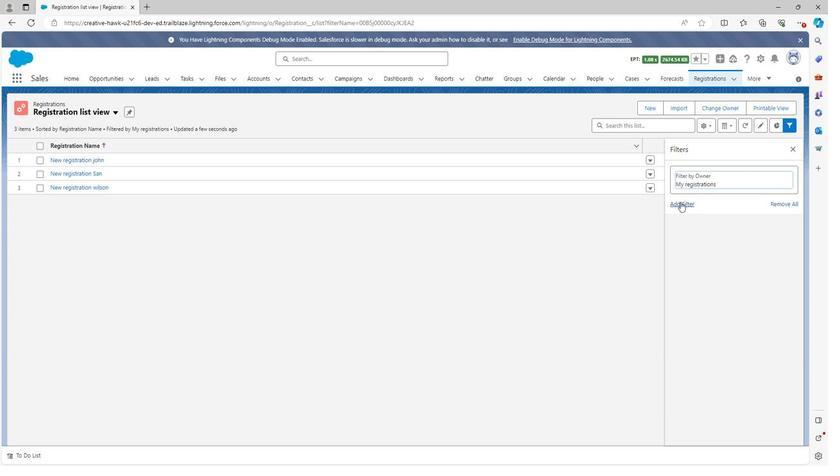 
Action: Mouse pressed left at (678, 202)
Screenshot: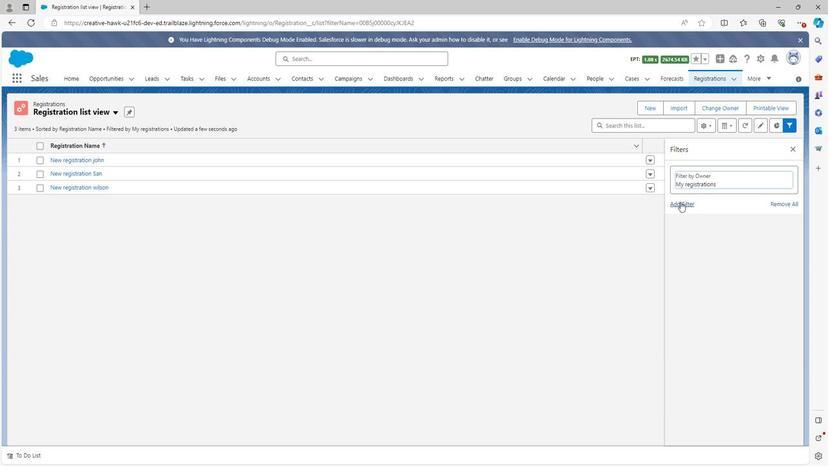 
Action: Mouse moved to (535, 178)
Screenshot: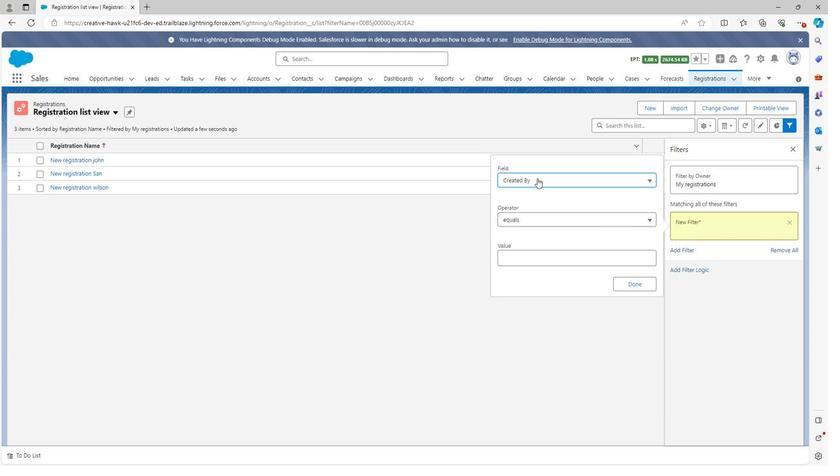 
Action: Mouse pressed left at (535, 178)
Screenshot: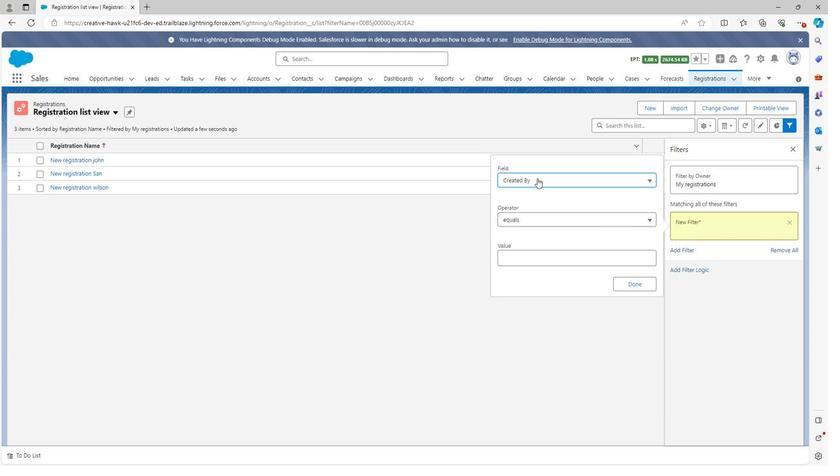 
Action: Mouse moved to (540, 261)
Screenshot: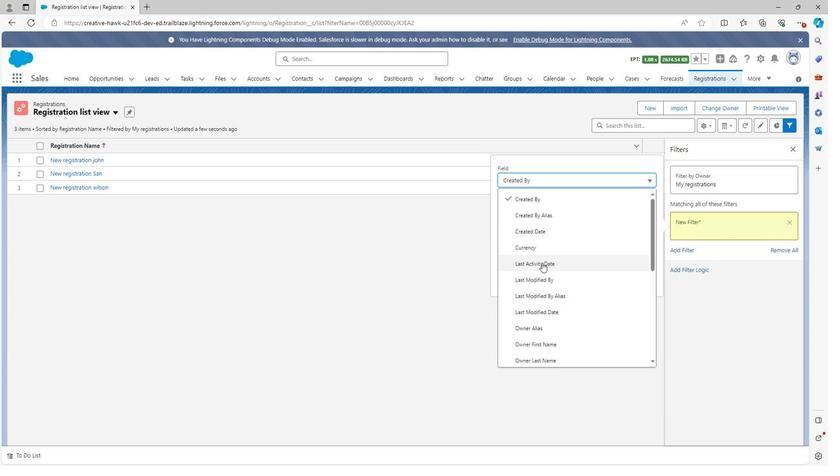 
Action: Mouse scrolled (540, 261) with delta (0, 0)
Screenshot: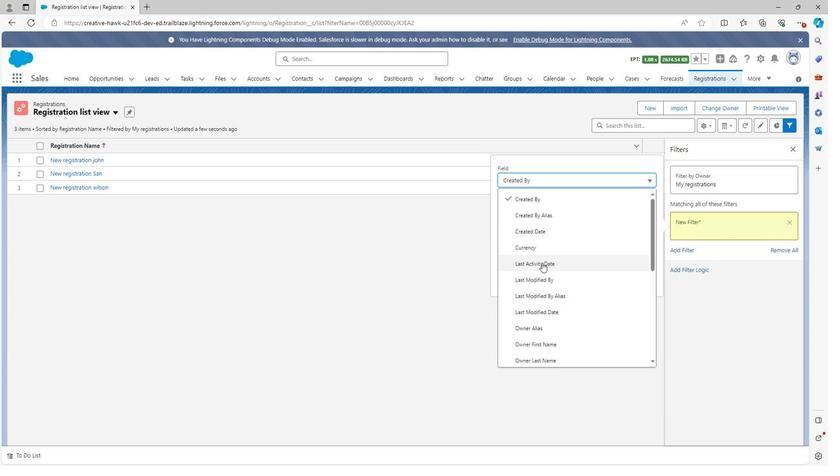 
Action: Mouse scrolled (540, 261) with delta (0, 0)
Screenshot: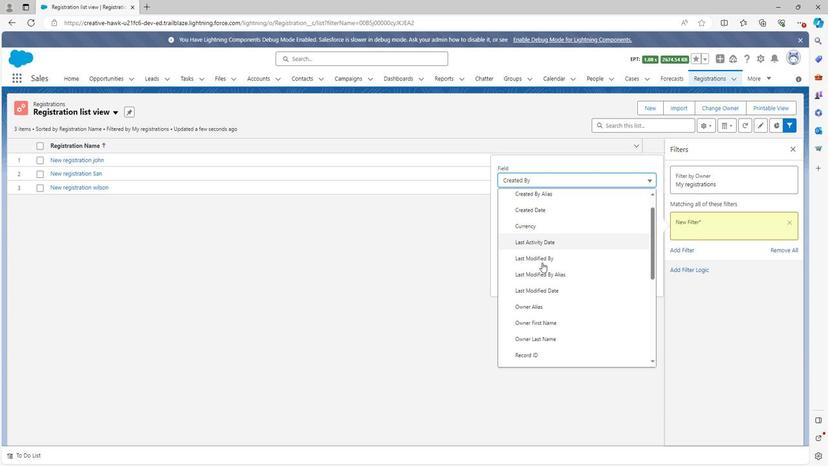 
Action: Mouse scrolled (540, 261) with delta (0, 0)
Screenshot: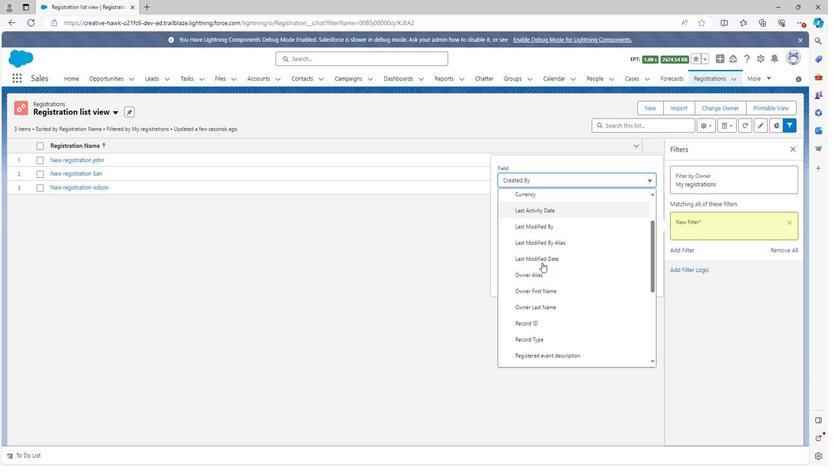 
Action: Mouse scrolled (540, 261) with delta (0, 0)
Screenshot: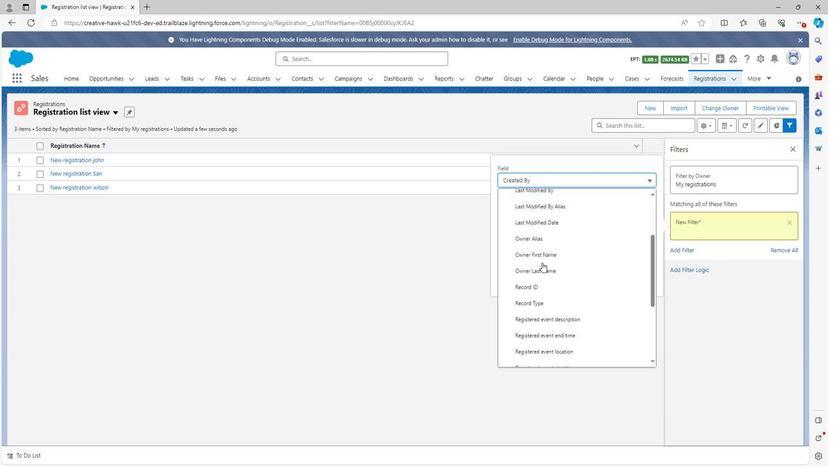 
Action: Mouse scrolled (540, 261) with delta (0, 0)
Screenshot: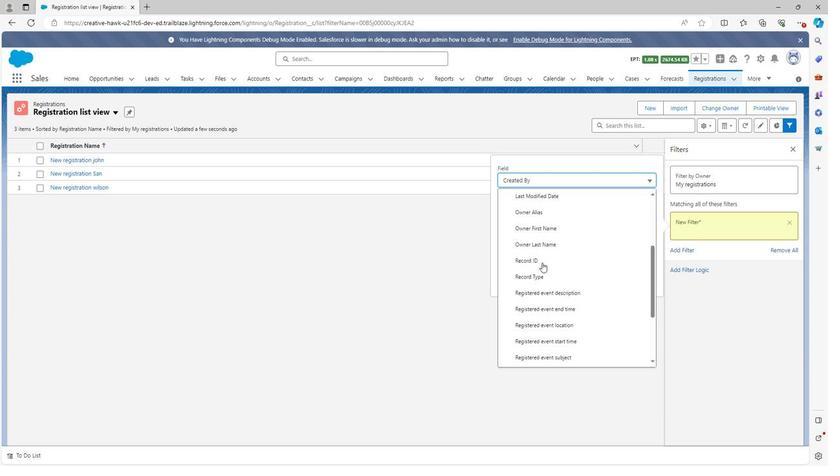 
Action: Mouse moved to (539, 261)
Screenshot: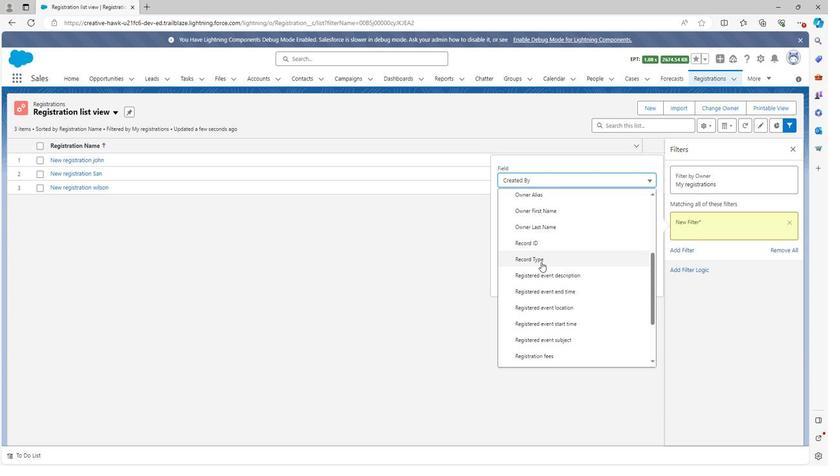 
Action: Mouse scrolled (539, 260) with delta (0, 0)
Screenshot: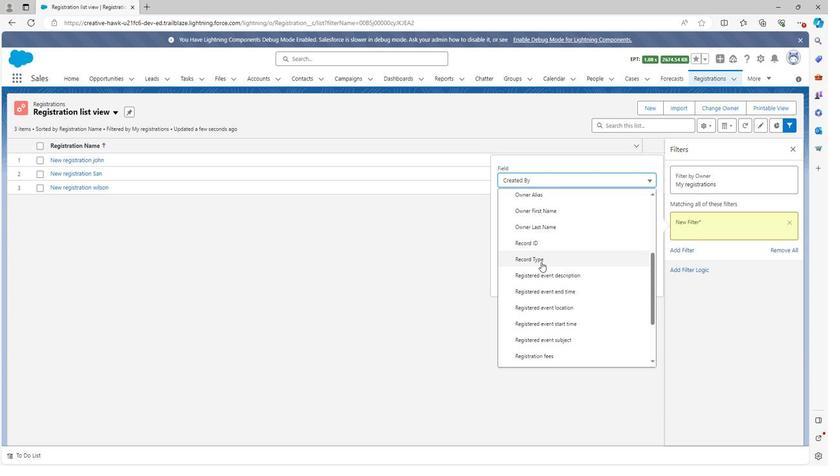 
Action: Mouse moved to (540, 256)
Screenshot: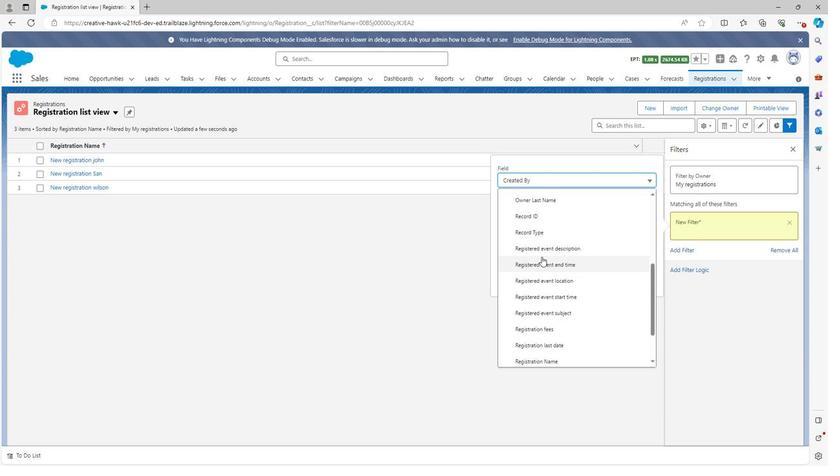
Action: Mouse scrolled (540, 255) with delta (0, 0)
Screenshot: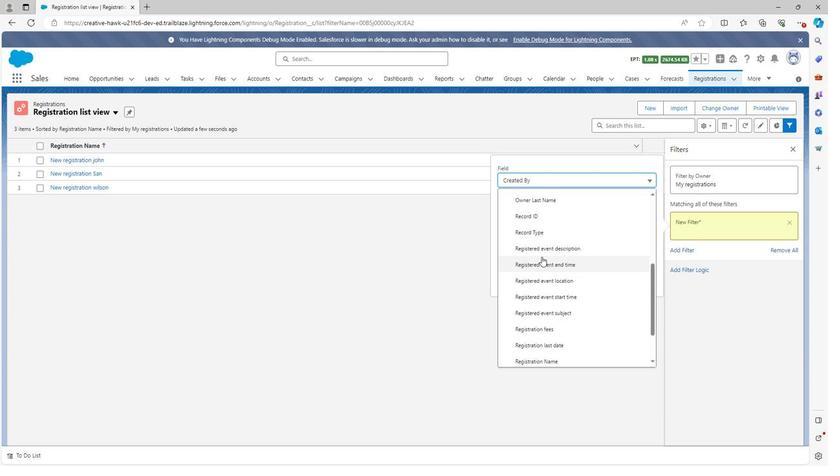 
Action: Mouse scrolled (540, 255) with delta (0, 0)
Screenshot: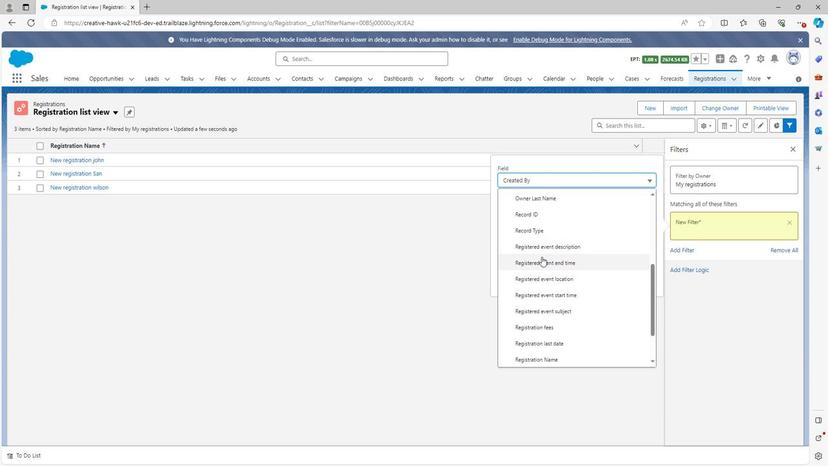 
Action: Mouse moved to (548, 209)
Screenshot: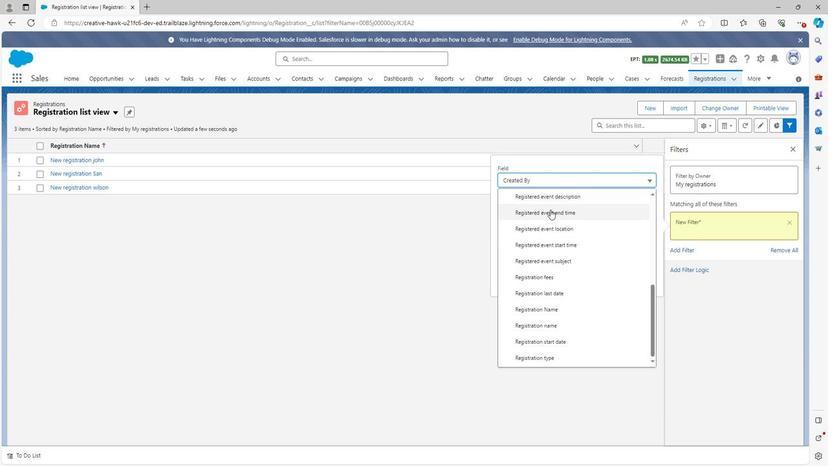 
Action: Mouse pressed left at (548, 209)
Screenshot: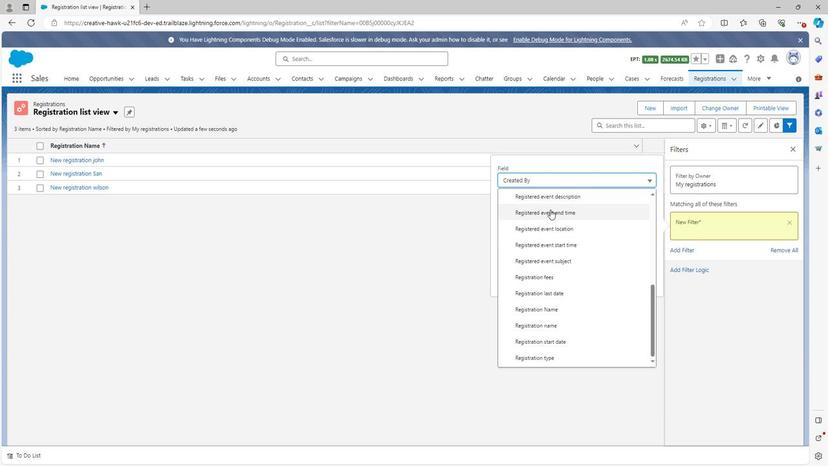 
Action: Mouse moved to (534, 178)
Screenshot: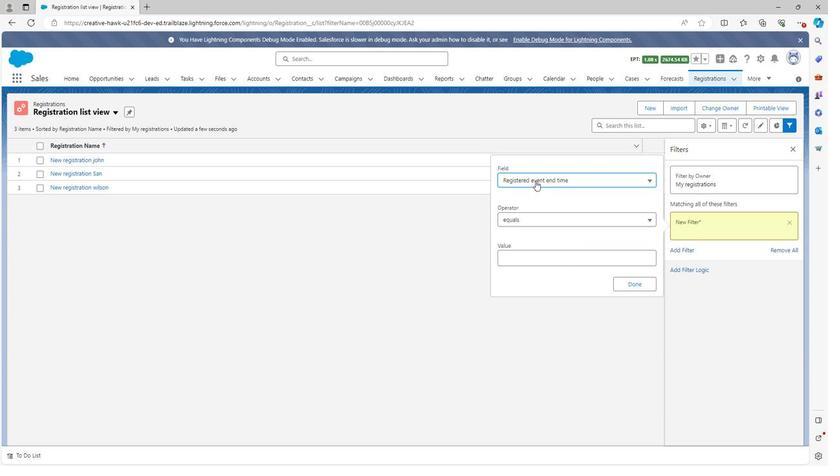
Action: Mouse pressed left at (534, 178)
Screenshot: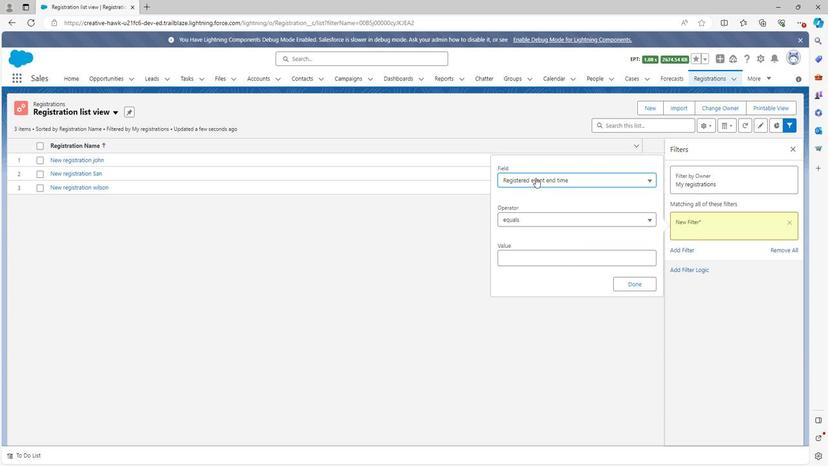 
Action: Mouse moved to (531, 263)
Screenshot: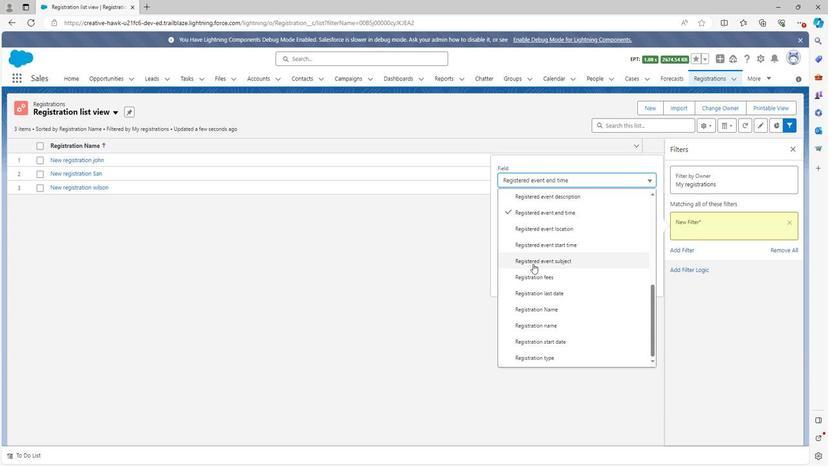 
Action: Mouse scrolled (531, 262) with delta (0, 0)
Screenshot: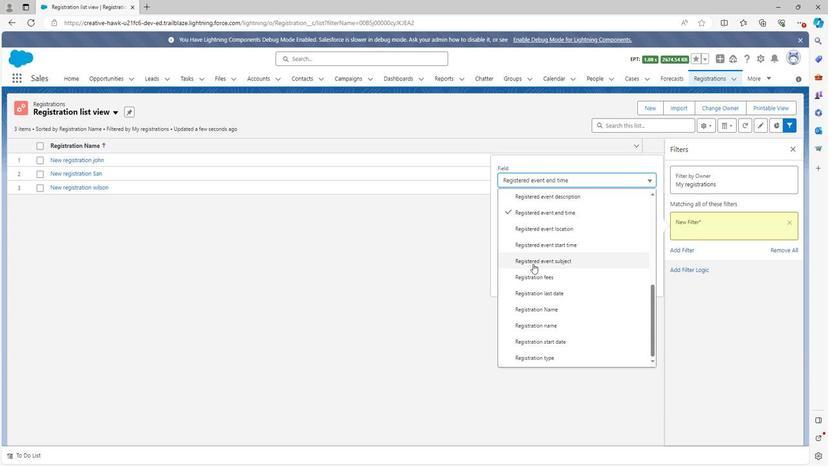 
Action: Mouse moved to (531, 267)
Screenshot: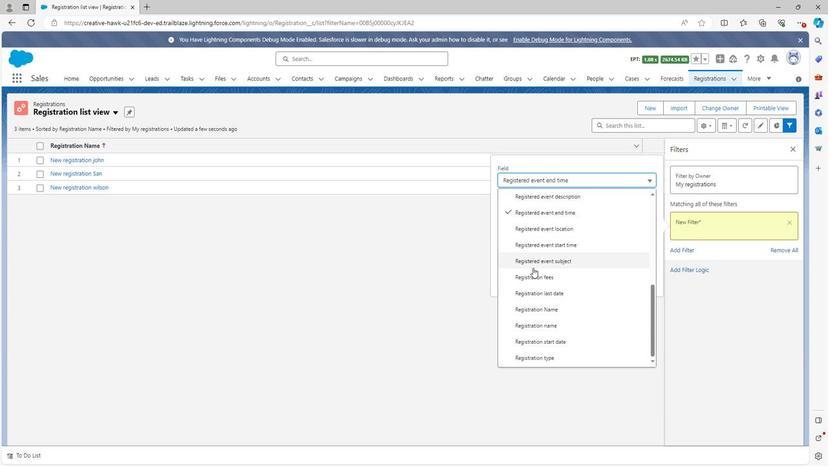
Action: Mouse scrolled (531, 266) with delta (0, 0)
Screenshot: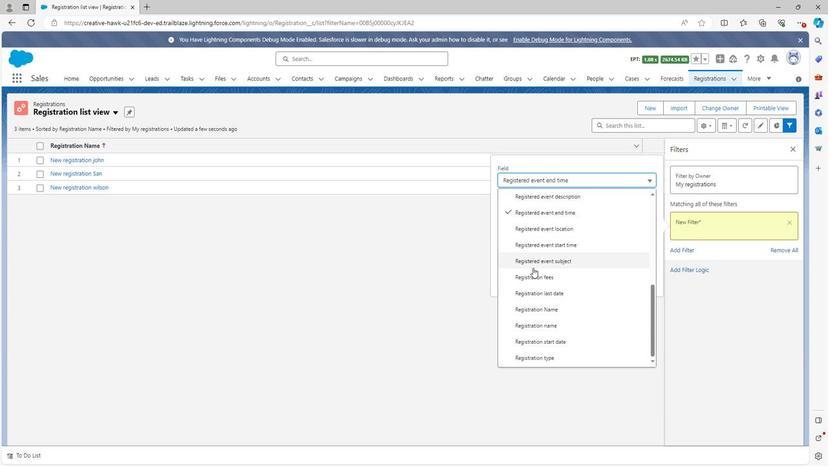 
Action: Mouse moved to (540, 324)
Screenshot: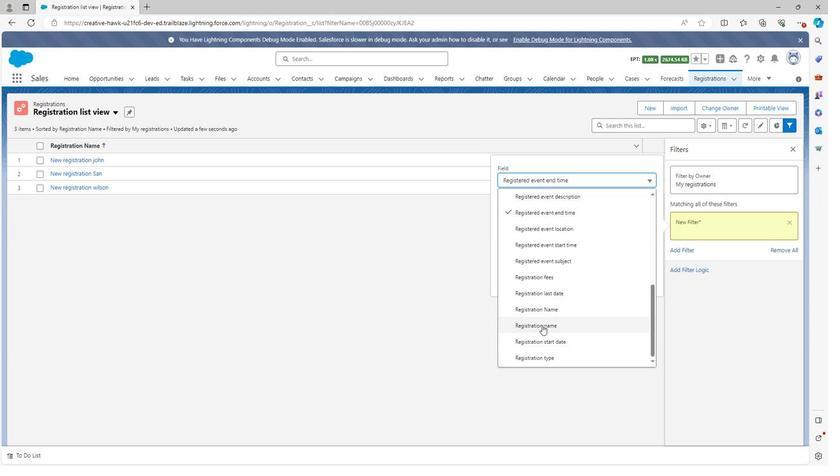 
Action: Mouse pressed left at (540, 324)
Screenshot: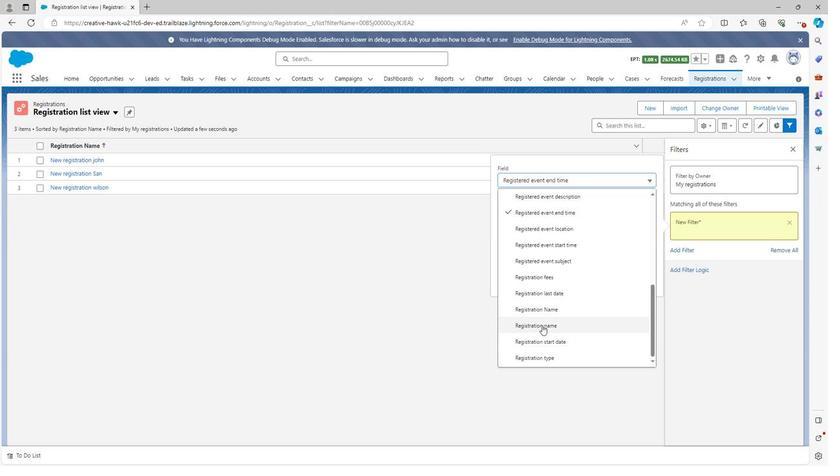 
Action: Mouse moved to (518, 253)
Screenshot: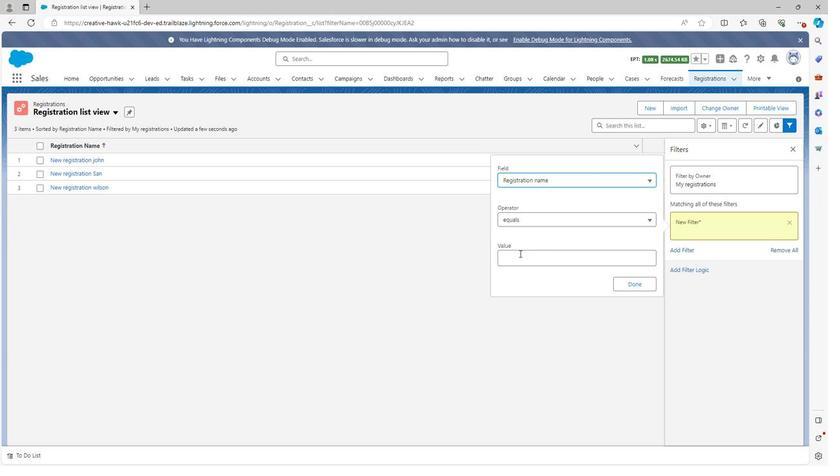 
Action: Mouse pressed left at (518, 253)
Screenshot: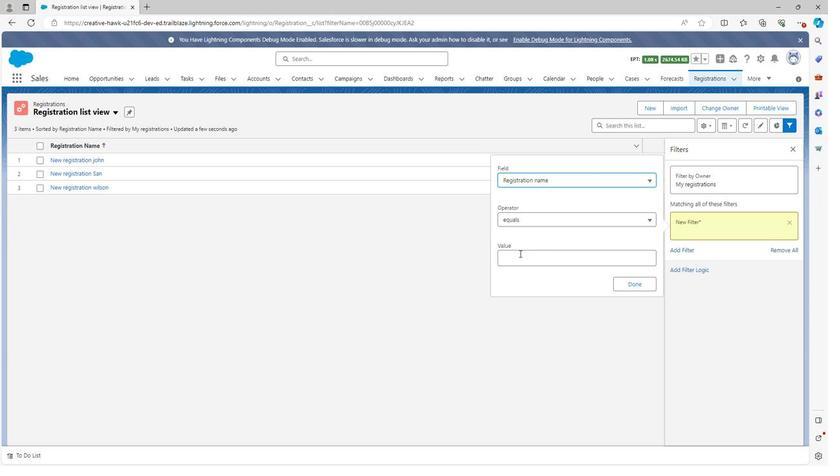 
Action: Mouse moved to (518, 252)
Screenshot: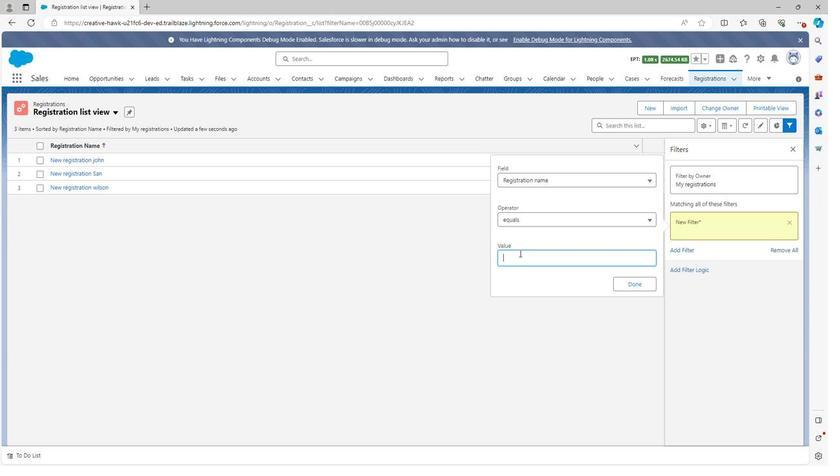 
Action: Key pressed <Key.shift>New<Key.space>
Screenshot: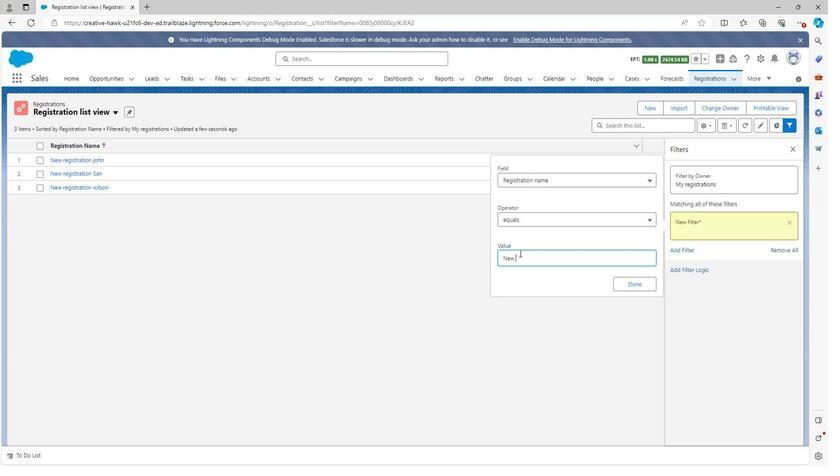 
Action: Mouse moved to (624, 277)
Screenshot: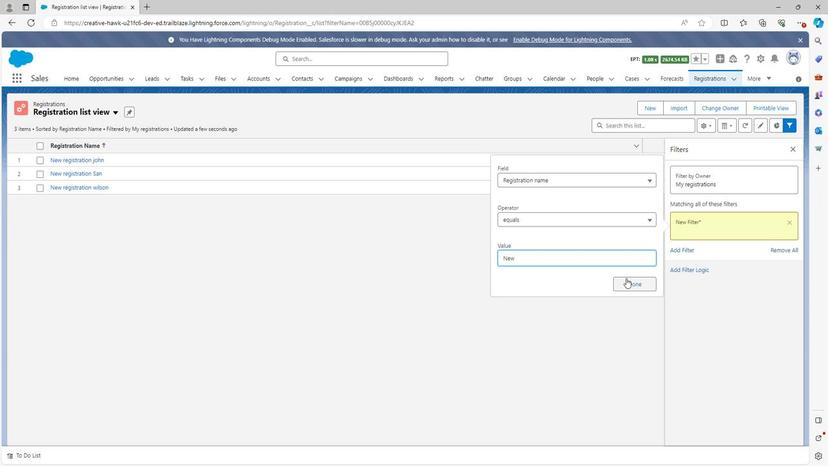 
Action: Mouse pressed left at (624, 277)
Screenshot: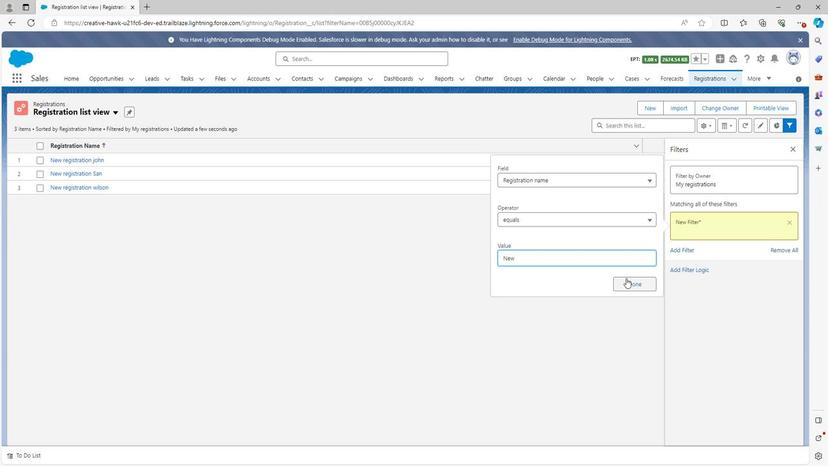 
Action: Mouse moved to (777, 152)
Screenshot: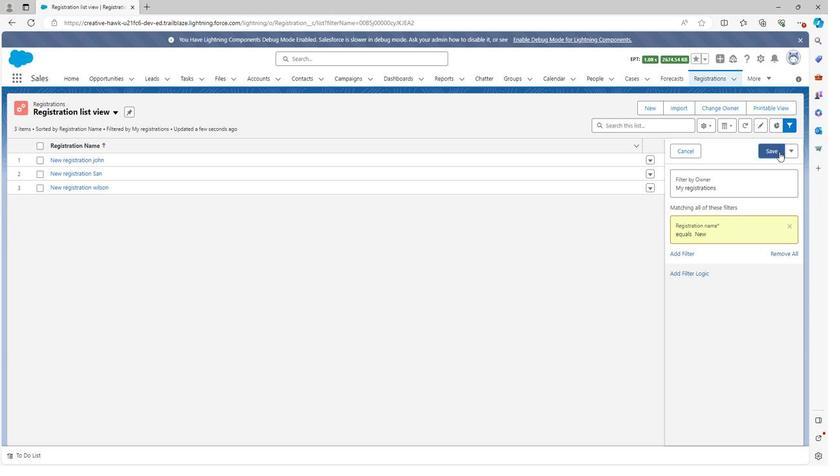 
Action: Mouse pressed left at (777, 152)
Screenshot: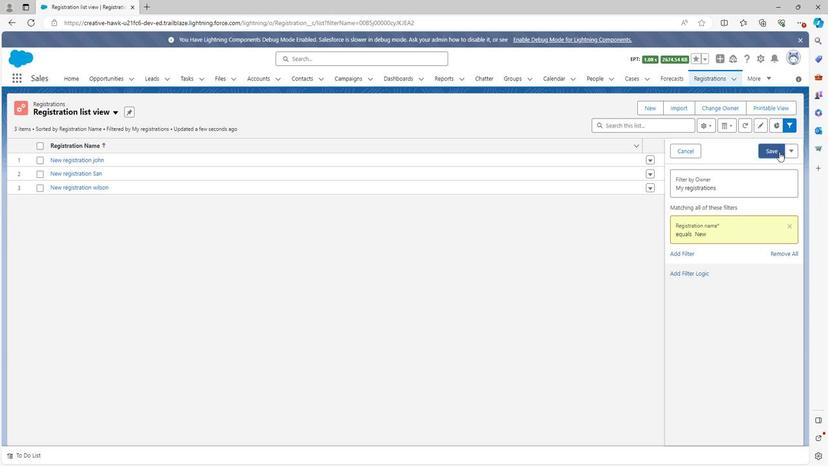 
Action: Mouse moved to (696, 224)
Screenshot: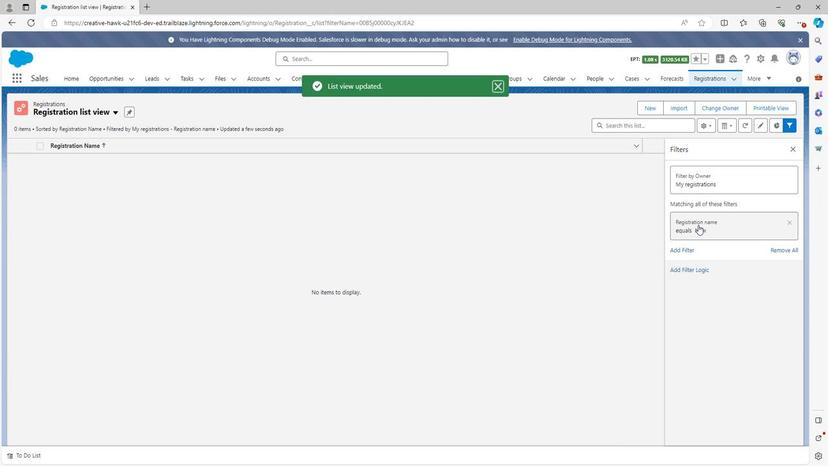 
Action: Mouse pressed left at (696, 224)
Screenshot: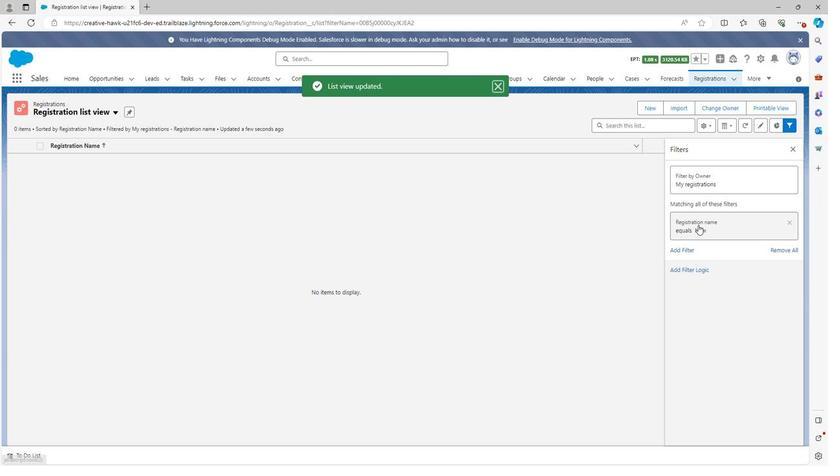 
Action: Mouse moved to (622, 290)
Screenshot: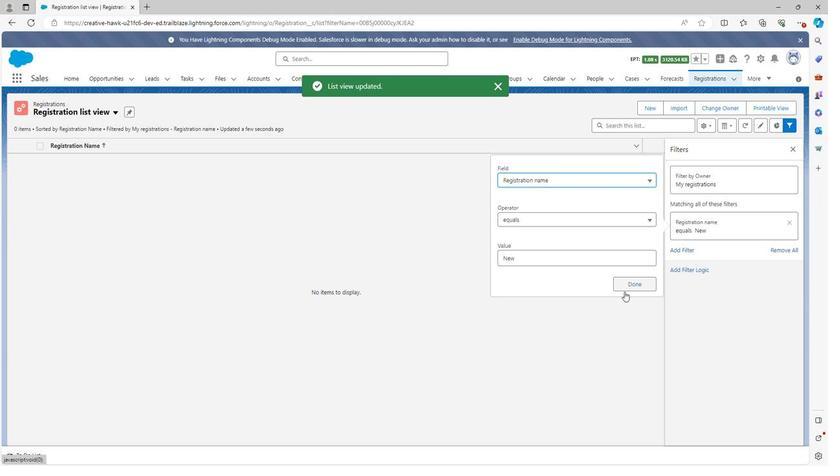 
Action: Mouse pressed left at (622, 290)
Screenshot: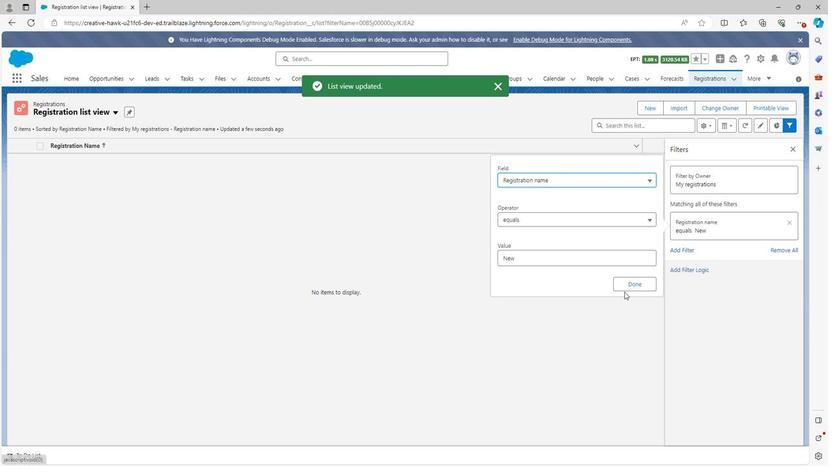 
Action: Mouse moved to (627, 286)
Screenshot: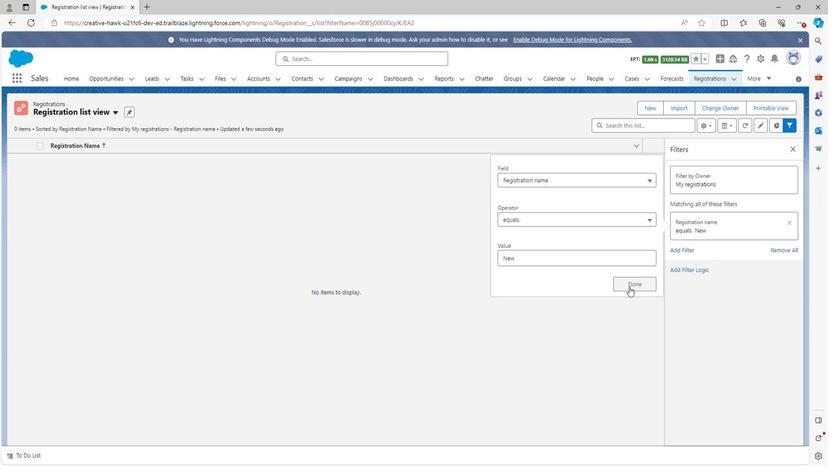 
Action: Mouse pressed left at (627, 286)
Screenshot: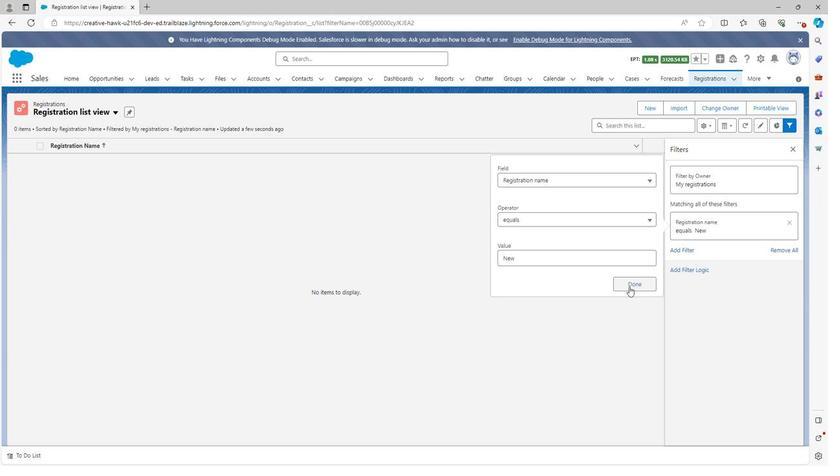 
Action: Mouse moved to (784, 221)
Screenshot: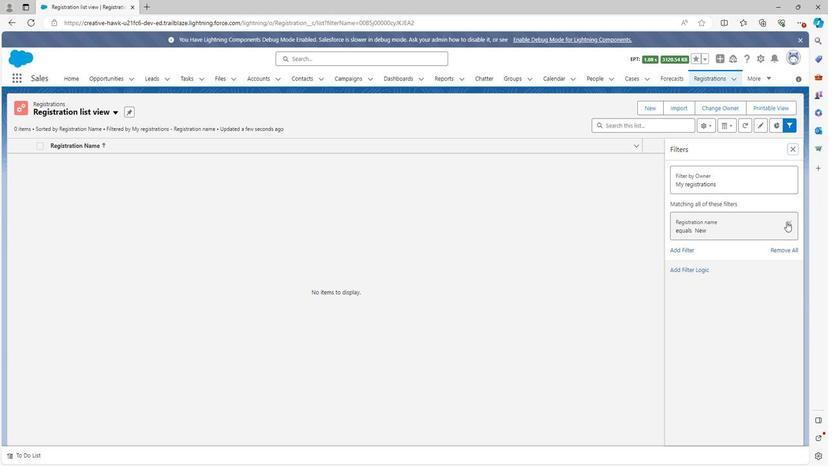 
Action: Mouse pressed left at (784, 221)
Screenshot: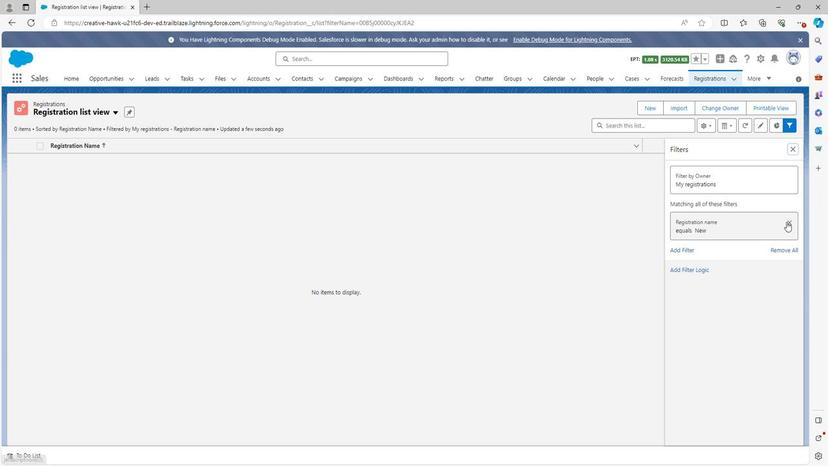 
Action: Mouse moved to (771, 152)
Screenshot: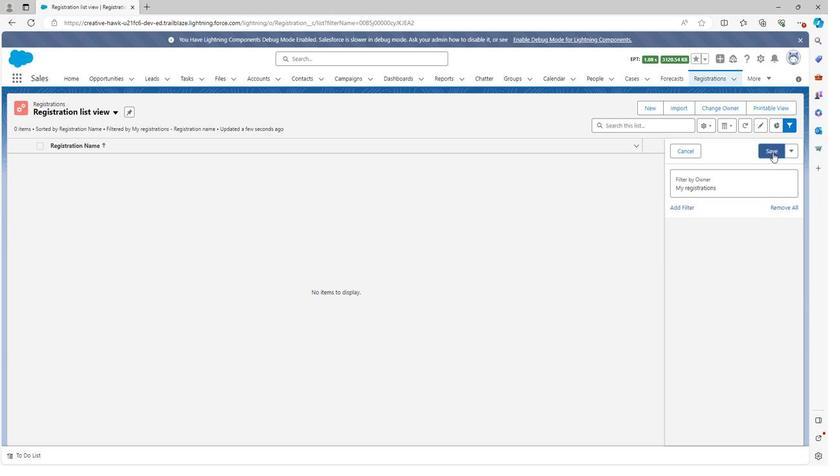 
Action: Mouse pressed left at (771, 152)
Screenshot: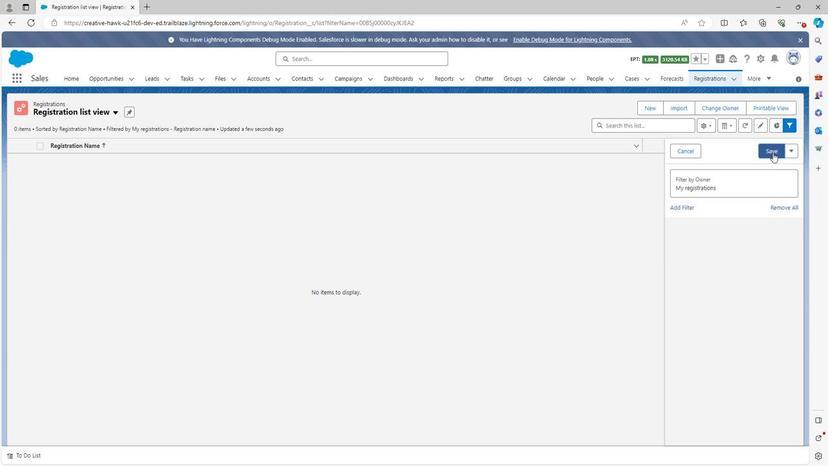 
Action: Mouse moved to (754, 80)
Screenshot: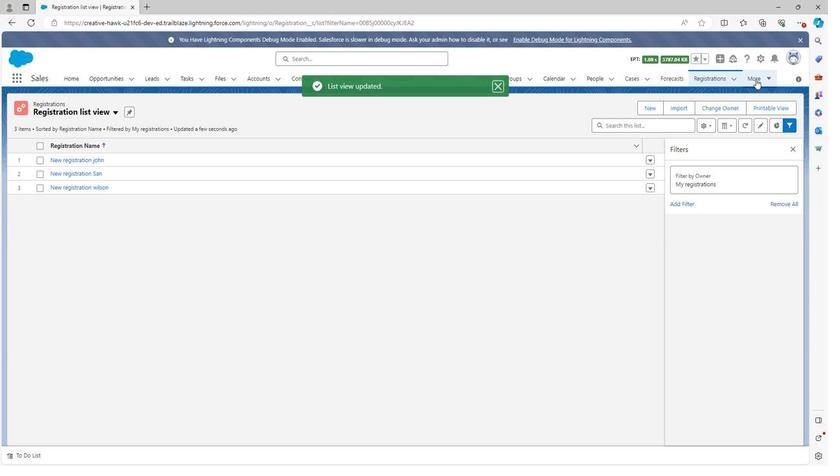 
Action: Mouse pressed left at (754, 80)
Screenshot: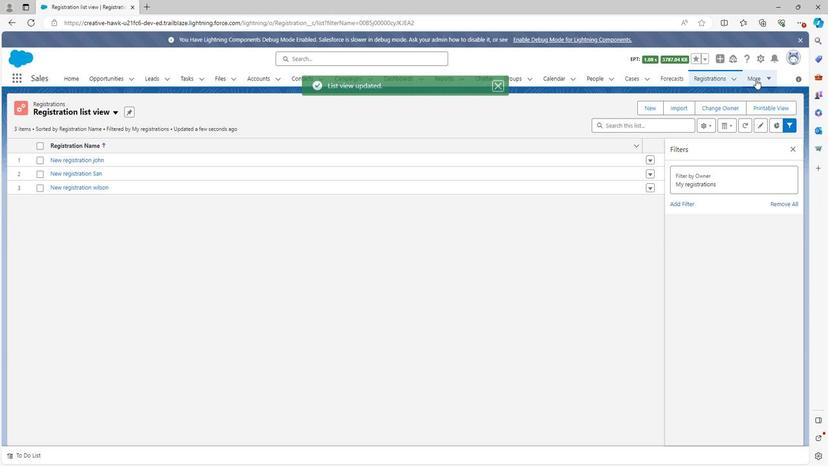 
Action: Mouse moved to (734, 349)
Screenshot: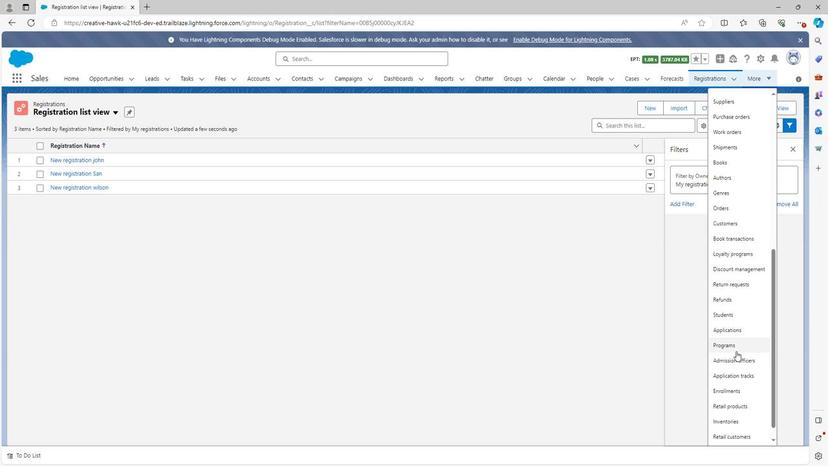 
Action: Mouse scrolled (734, 349) with delta (0, 0)
Screenshot: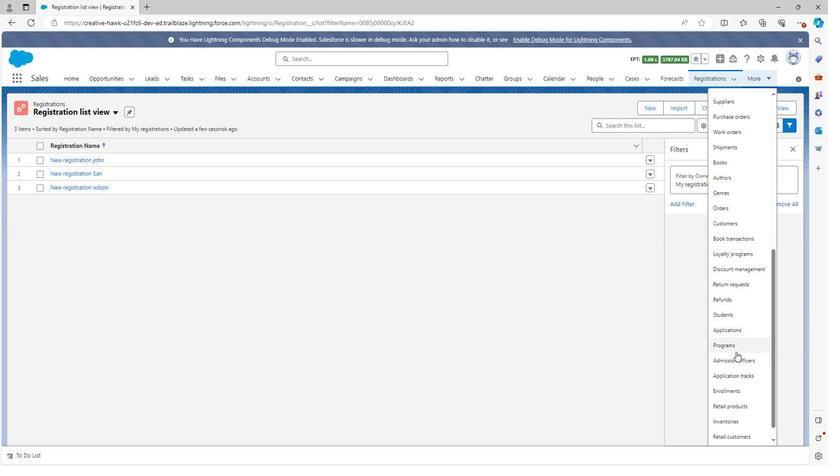 
Action: Mouse moved to (734, 351)
Screenshot: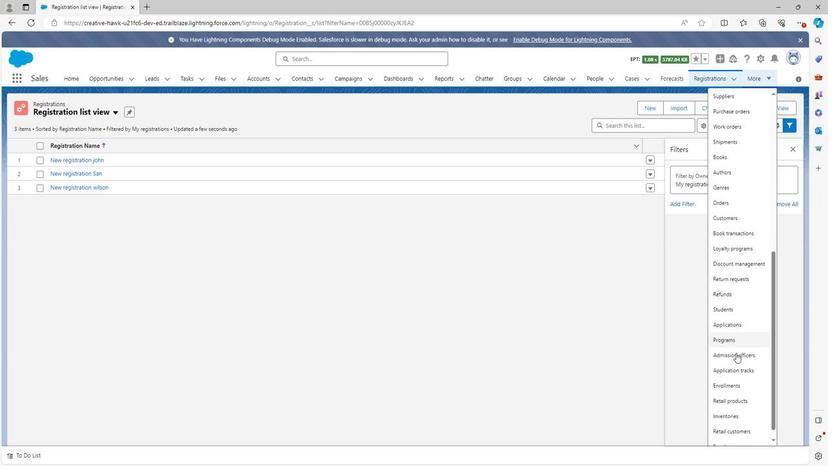 
Action: Mouse scrolled (734, 350) with delta (0, 0)
Screenshot: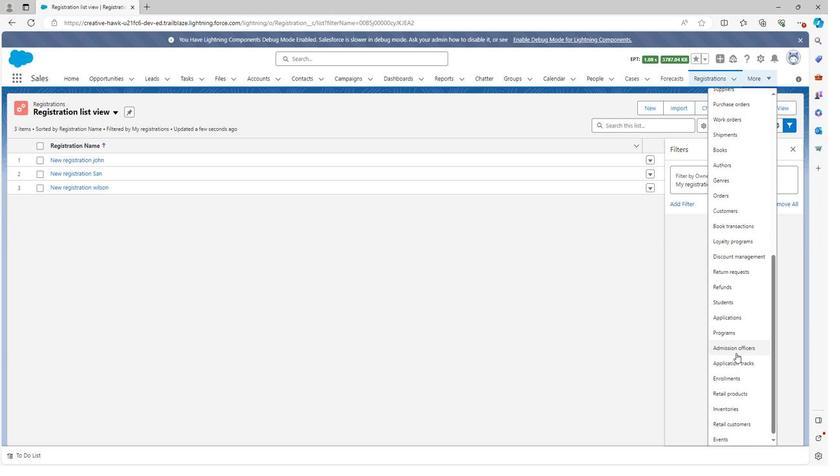 
Action: Mouse scrolled (734, 350) with delta (0, 0)
Screenshot: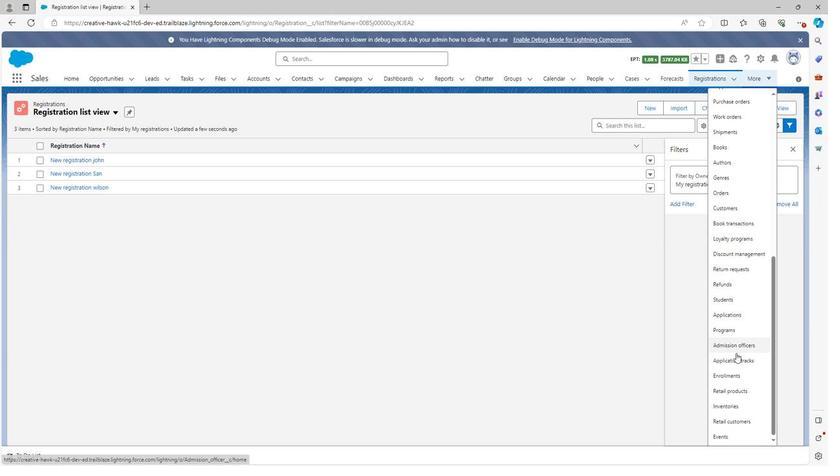 
Action: Mouse scrolled (734, 350) with delta (0, 0)
Screenshot: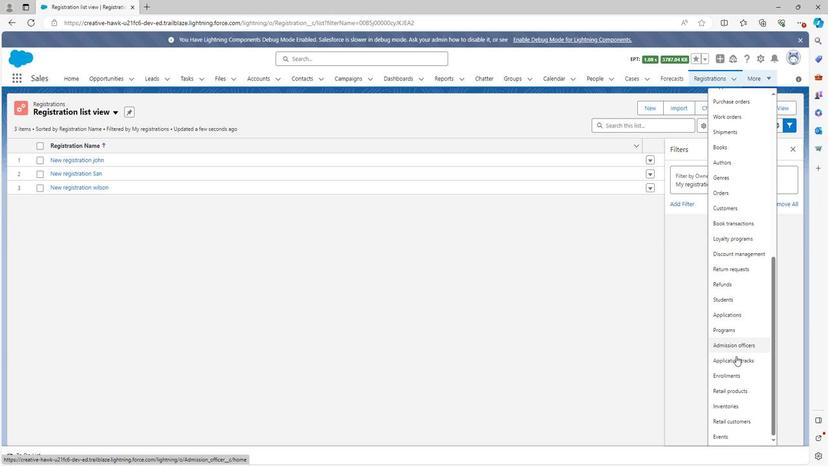 
Action: Mouse moved to (713, 435)
Screenshot: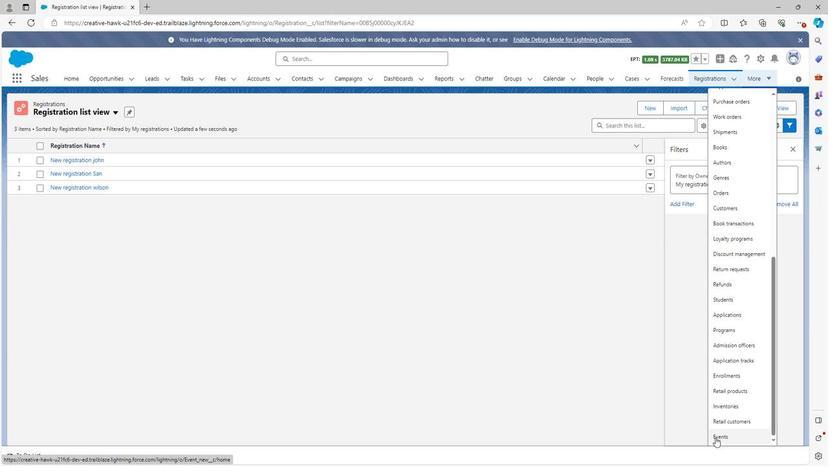 
Action: Mouse pressed left at (713, 435)
Screenshot: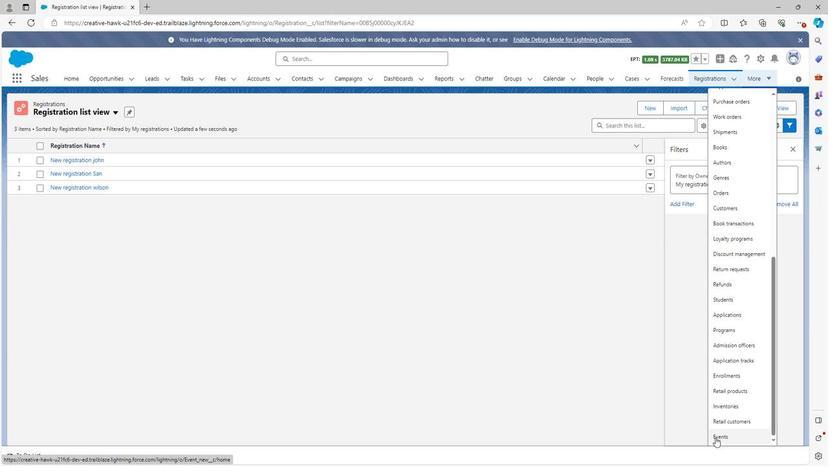 
Action: Mouse moved to (95, 112)
Screenshot: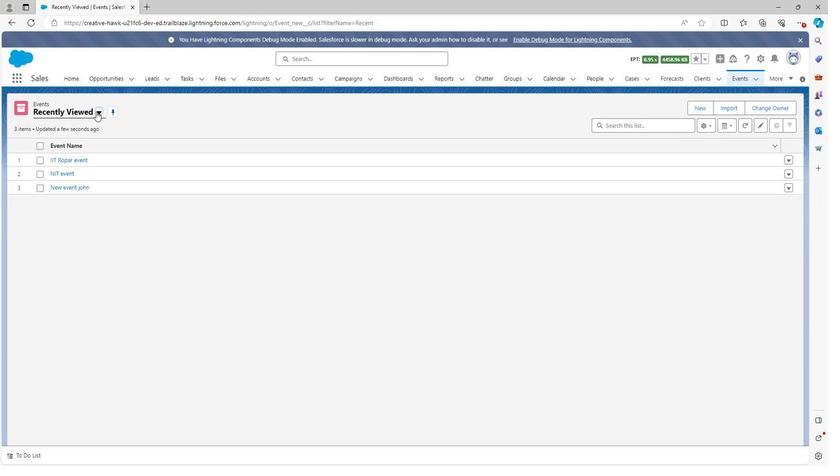 
Action: Mouse pressed left at (95, 112)
Screenshot: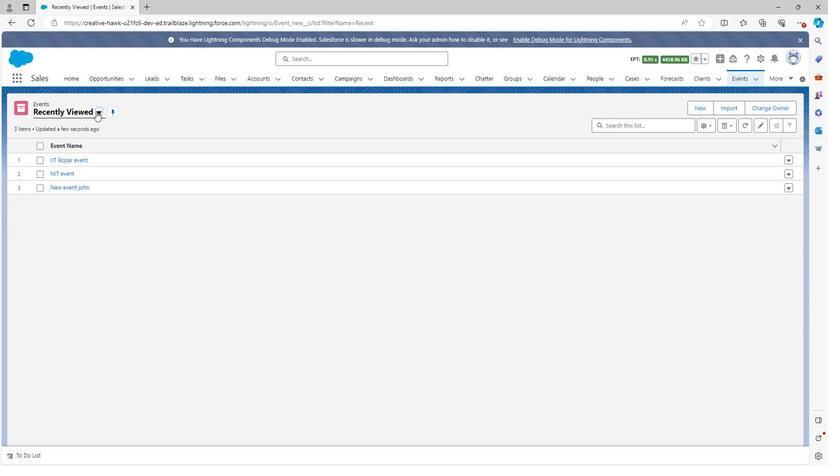 
Action: Mouse moved to (64, 144)
Screenshot: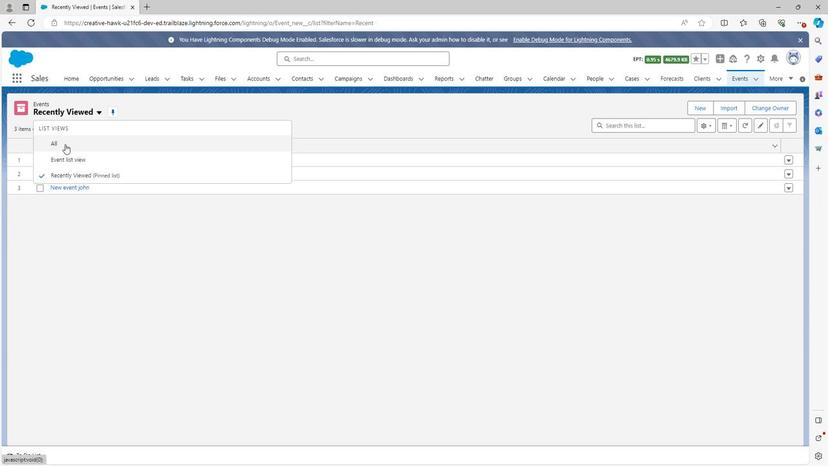 
Action: Mouse pressed left at (64, 144)
Screenshot: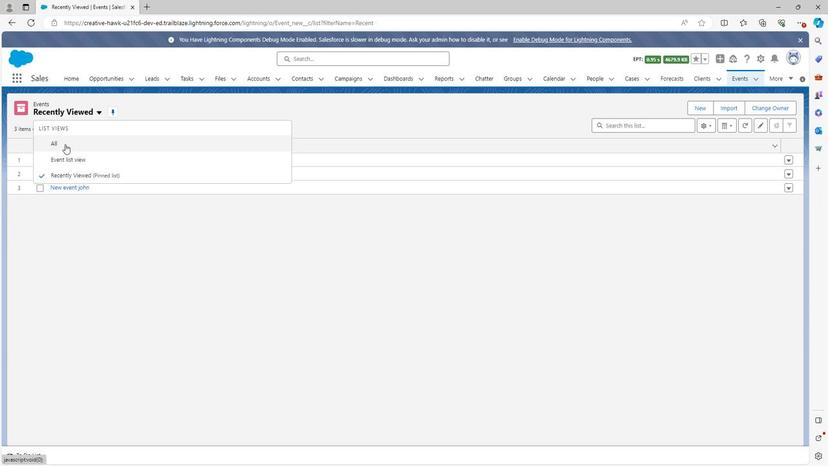 
Action: Mouse moved to (51, 111)
Screenshot: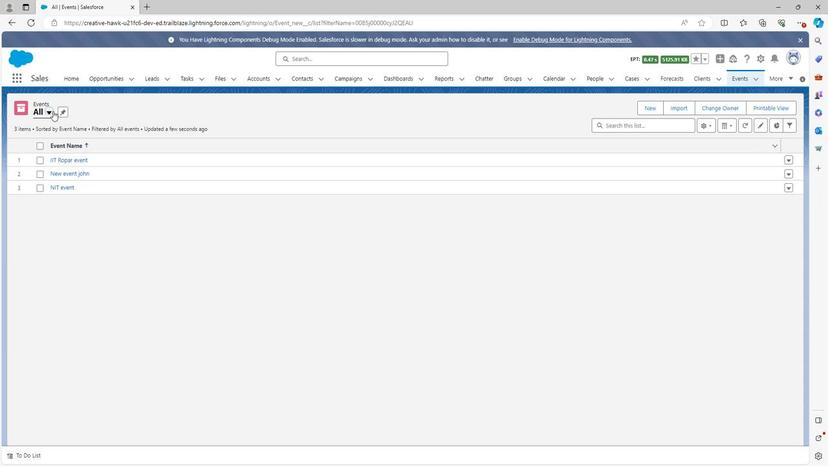 
Action: Mouse pressed left at (51, 111)
Screenshot: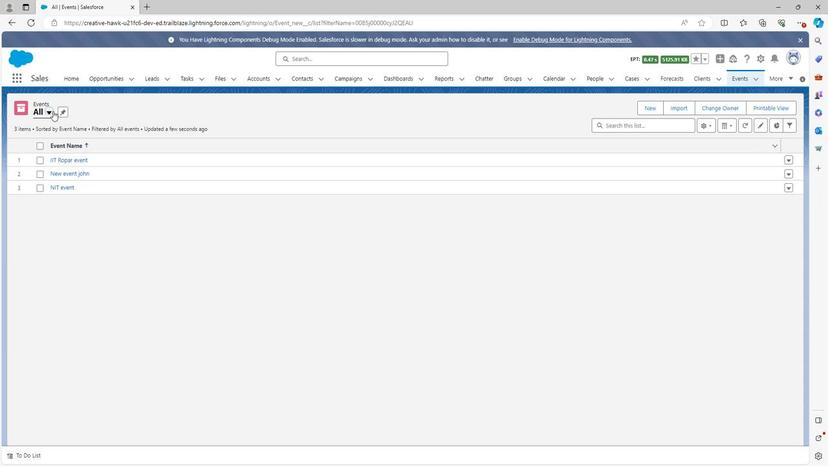 
Action: Mouse moved to (62, 162)
Screenshot: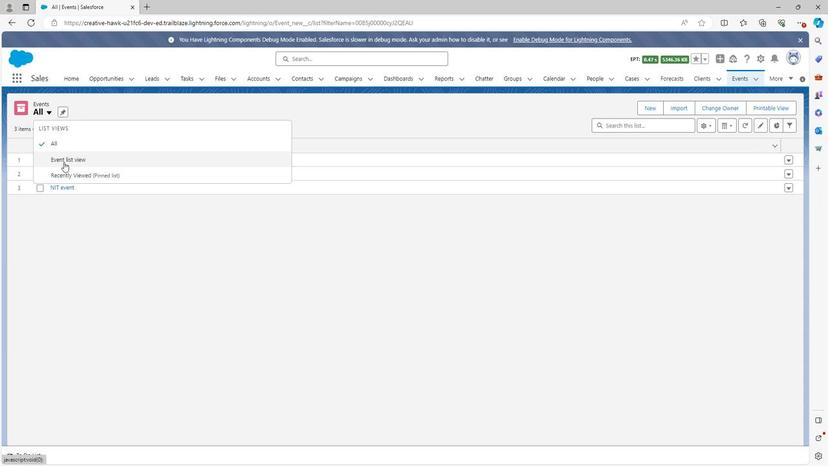 
Action: Mouse pressed left at (62, 162)
Screenshot: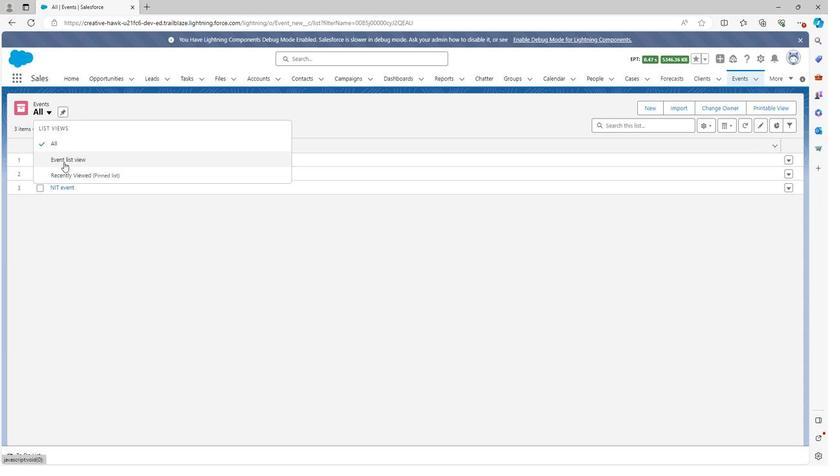 
Action: Mouse moved to (753, 123)
Screenshot: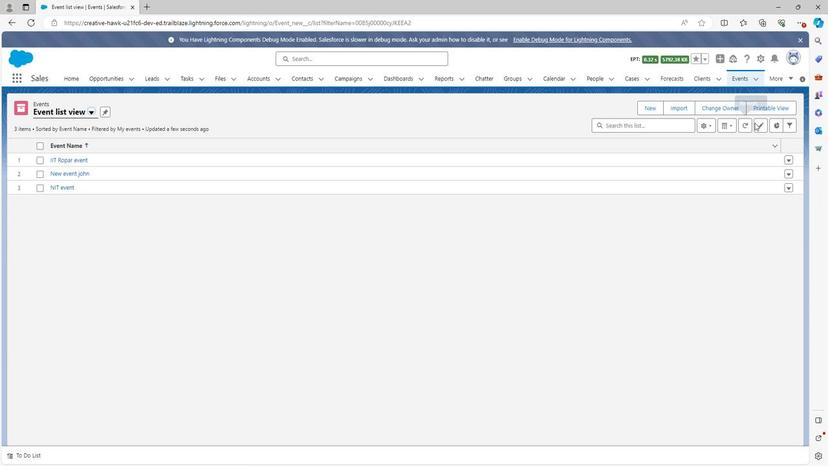 
Action: Mouse pressed left at (753, 123)
Screenshot: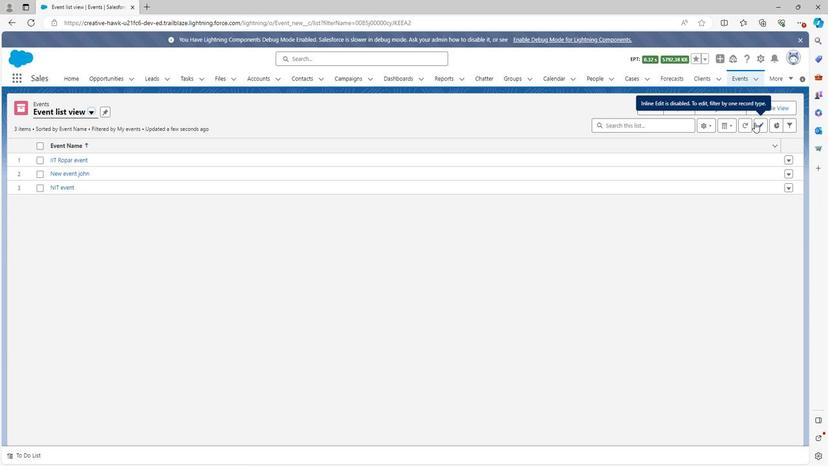 
Action: Mouse moved to (755, 124)
Screenshot: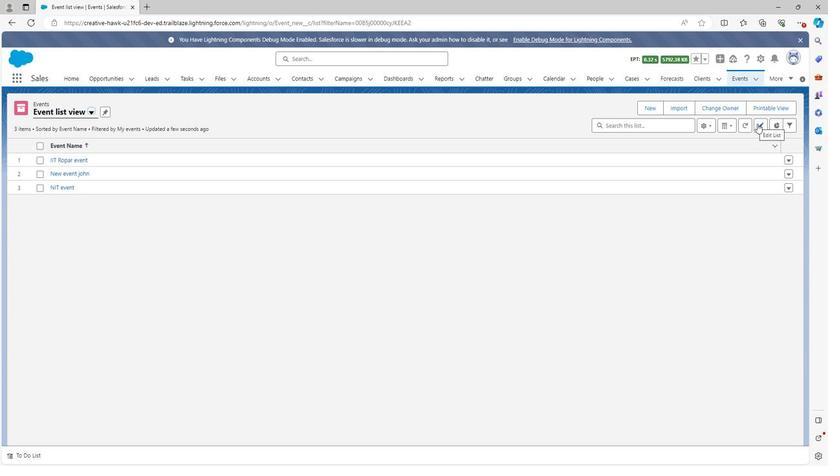 
Action: Mouse pressed left at (755, 124)
Screenshot: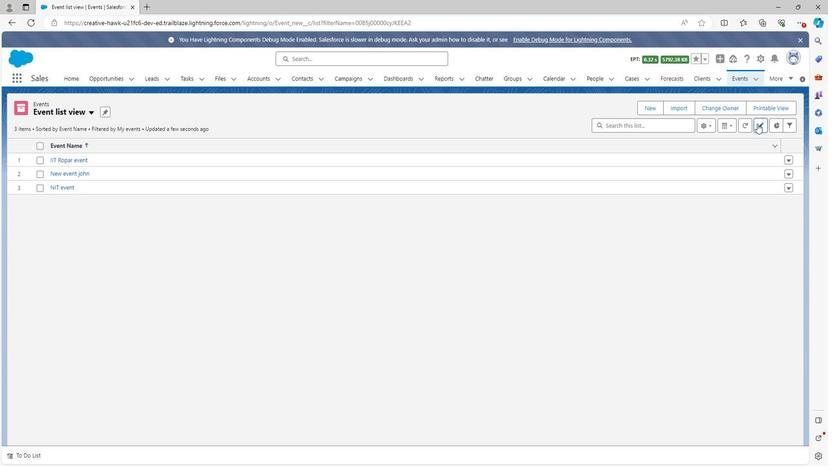 
Action: Mouse moved to (641, 153)
Screenshot: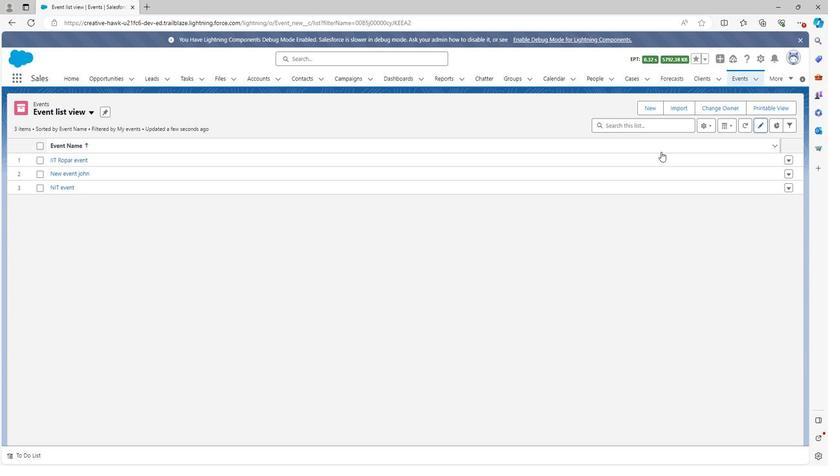 
